 Task: Search round trip flight ticket for 4 adults, 2 children, 2 infants in seat and 1 infant on lap in economy from Tinian Island: Tinian International Airport (west Tinian) to Gillette: Gillette Campbell County Airport on 5-1-2023 and return on 5-2-2023. Choice of flights is United. Number of bags: 1 carry on bag. Price is upto 75000. Outbound departure time preference is 9:45. Return departure time preference is 16:00.
Action: Mouse moved to (209, 347)
Screenshot: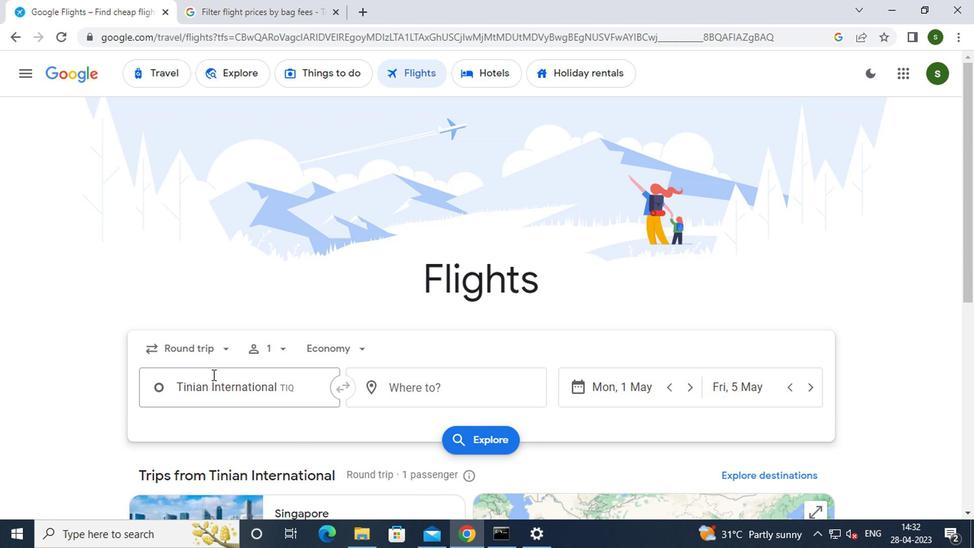 
Action: Mouse pressed left at (209, 347)
Screenshot: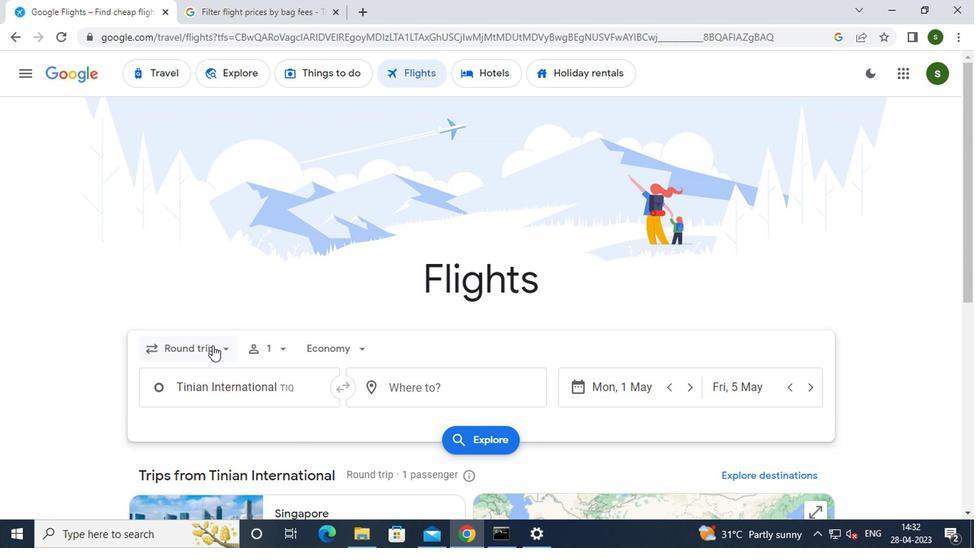 
Action: Mouse moved to (215, 377)
Screenshot: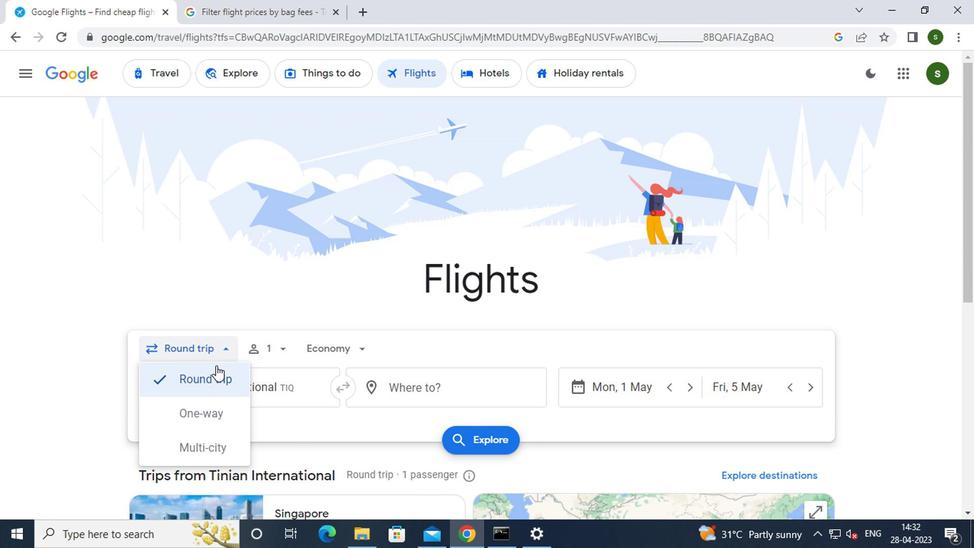
Action: Mouse pressed left at (215, 377)
Screenshot: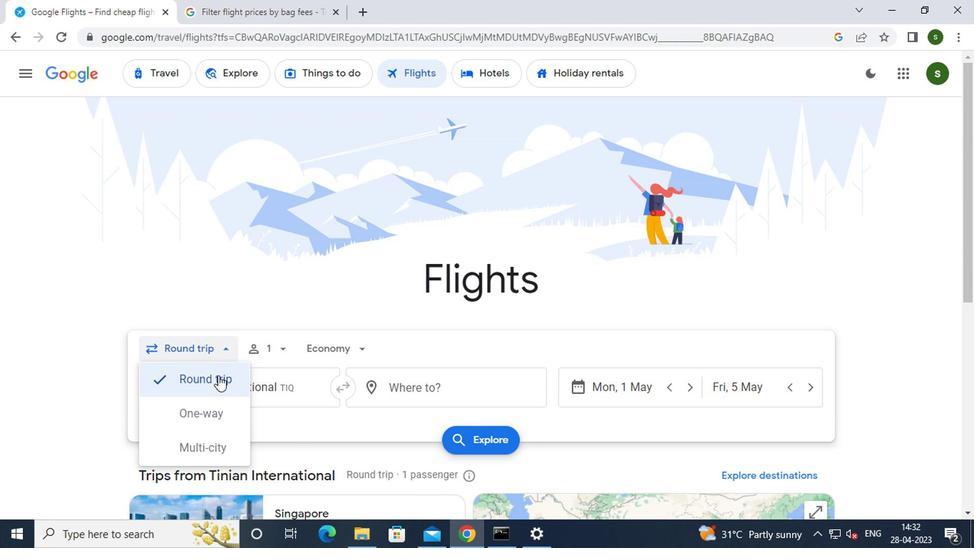 
Action: Mouse moved to (276, 351)
Screenshot: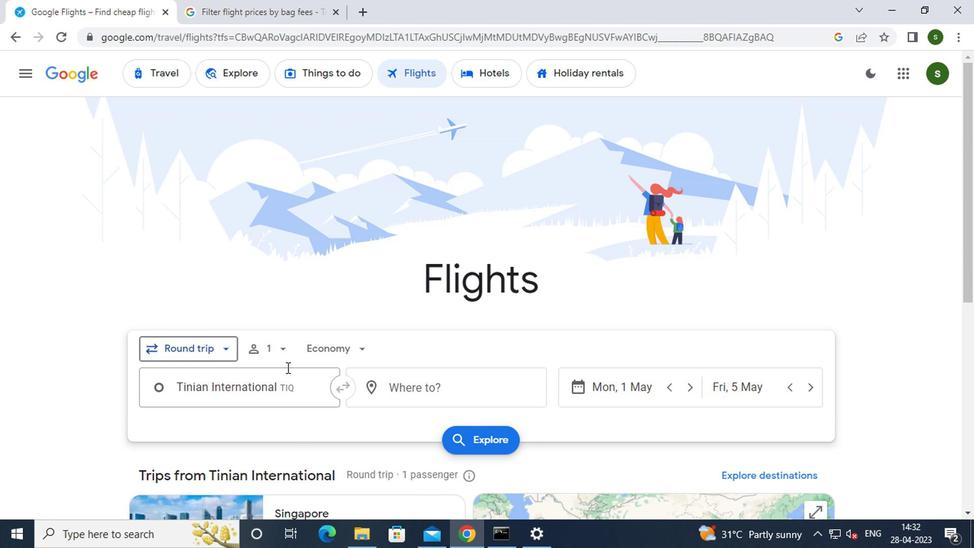 
Action: Mouse pressed left at (276, 351)
Screenshot: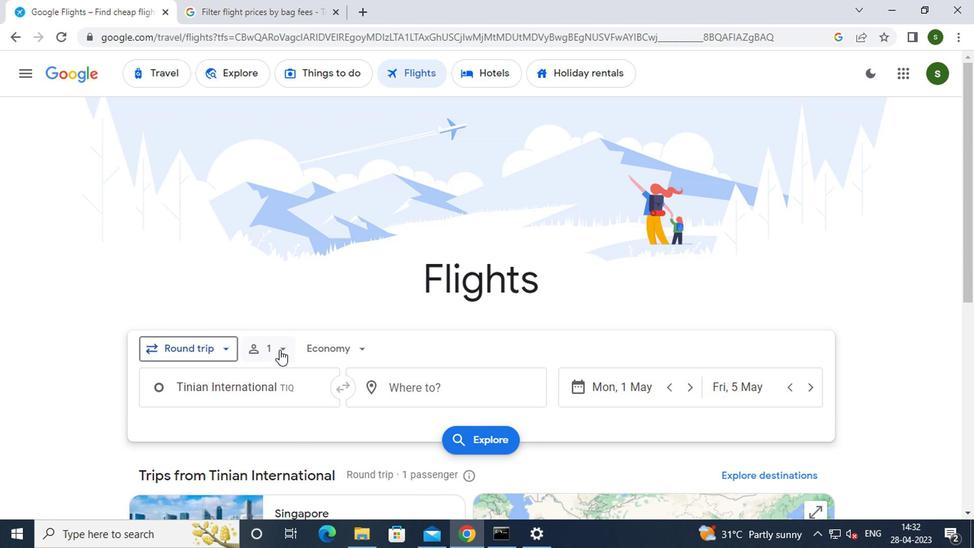 
Action: Mouse moved to (390, 384)
Screenshot: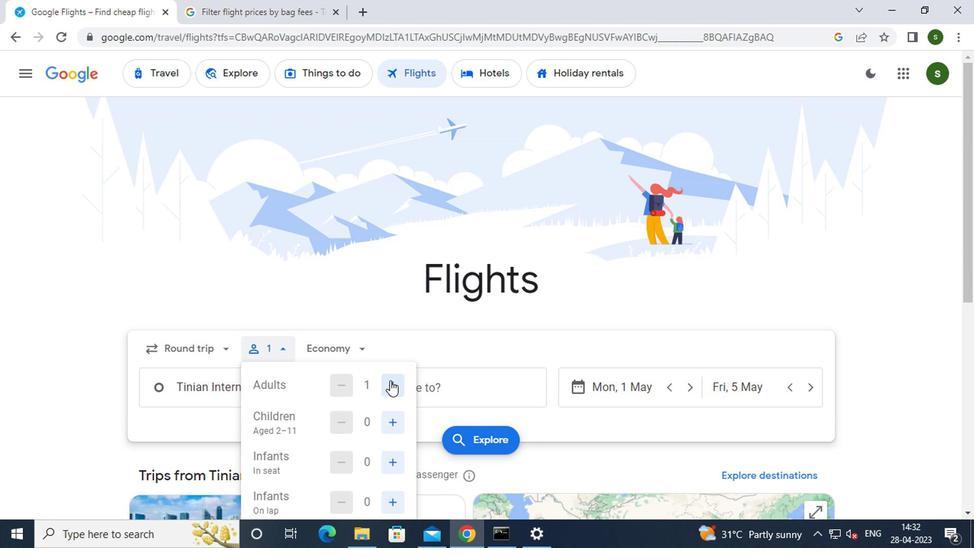 
Action: Mouse pressed left at (390, 384)
Screenshot: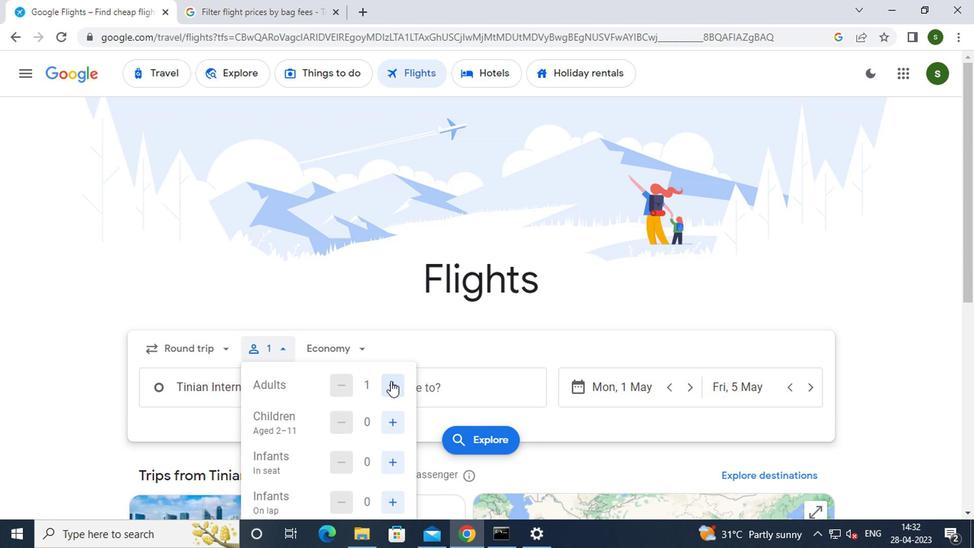 
Action: Mouse pressed left at (390, 384)
Screenshot: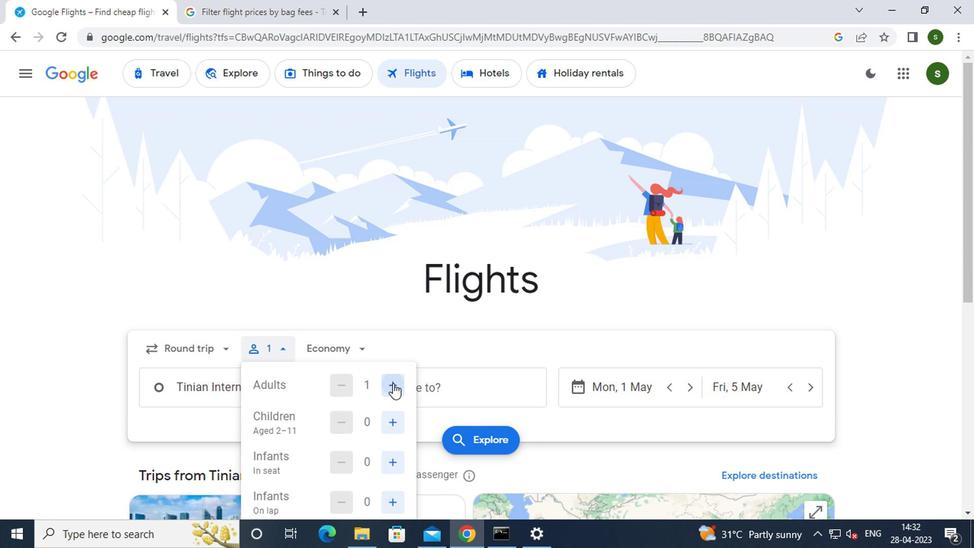 
Action: Mouse pressed left at (390, 384)
Screenshot: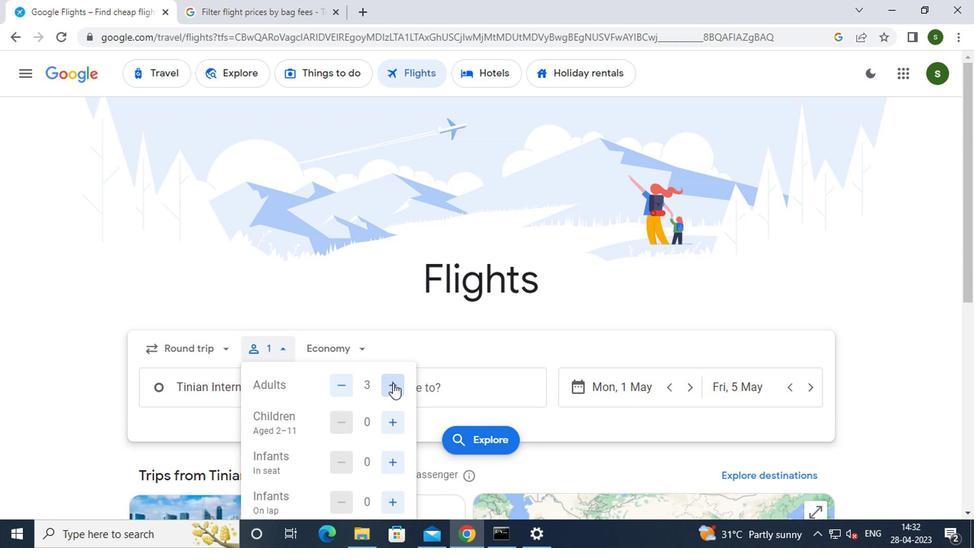 
Action: Mouse moved to (387, 414)
Screenshot: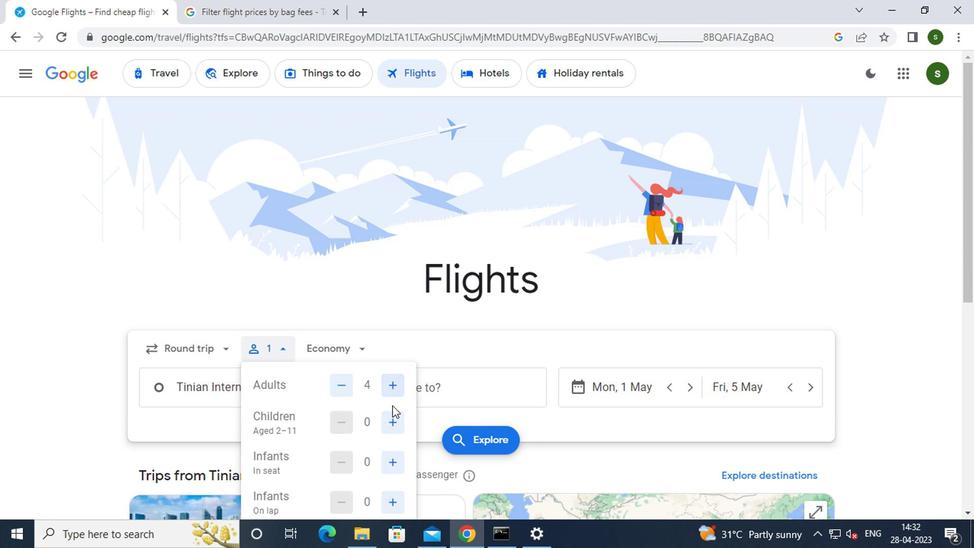 
Action: Mouse pressed left at (387, 414)
Screenshot: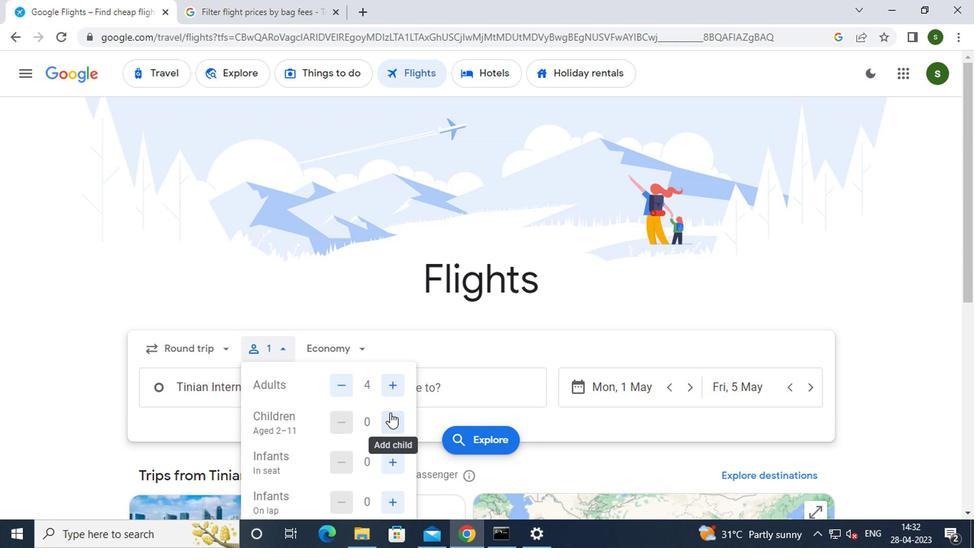 
Action: Mouse pressed left at (387, 414)
Screenshot: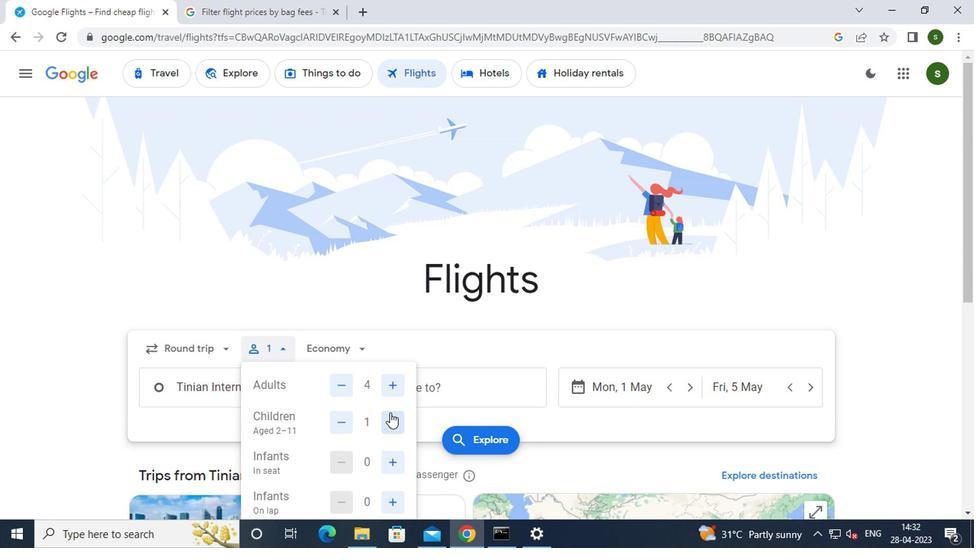 
Action: Mouse moved to (391, 461)
Screenshot: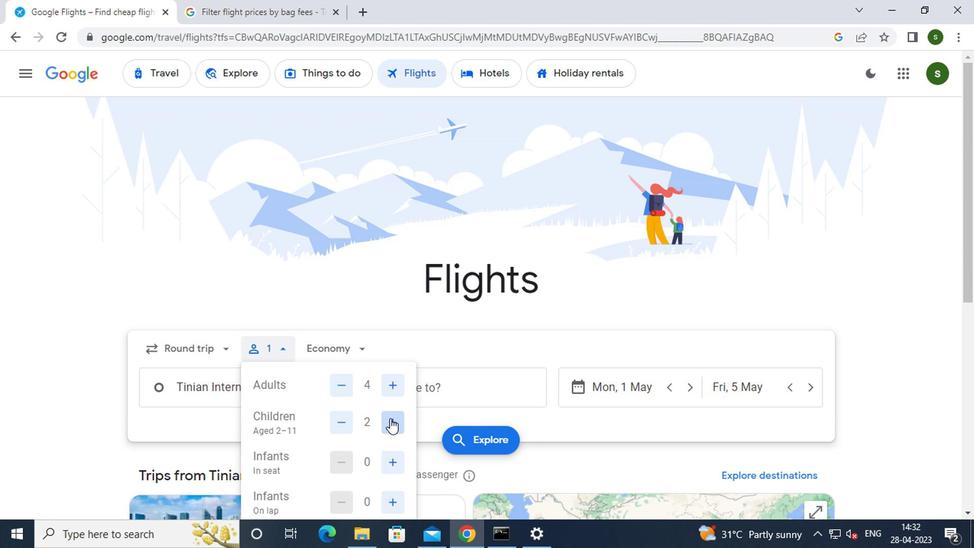 
Action: Mouse pressed left at (391, 461)
Screenshot: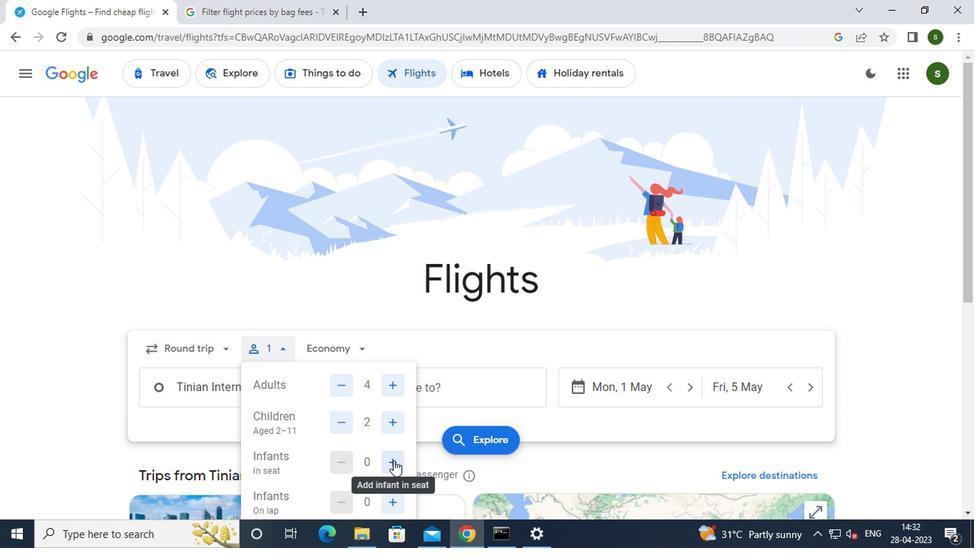
Action: Mouse pressed left at (391, 461)
Screenshot: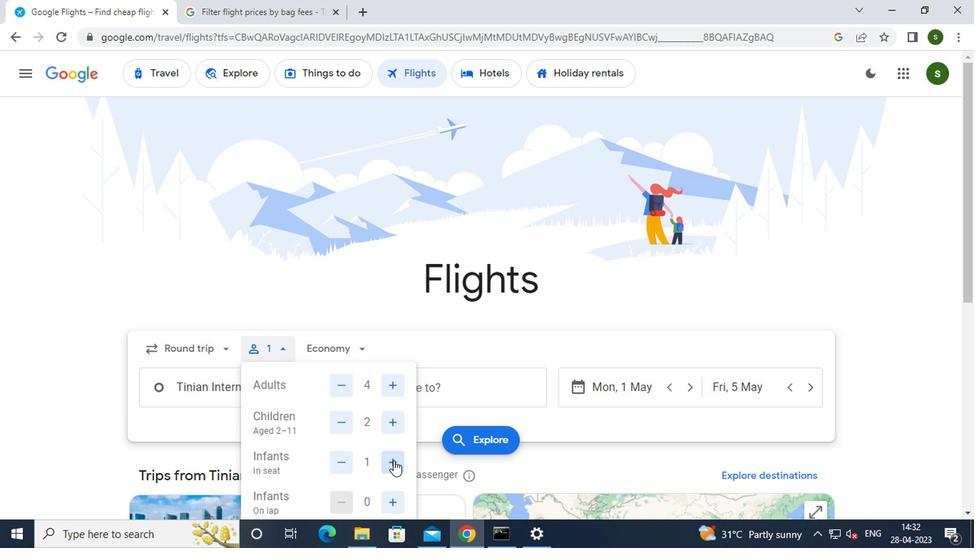 
Action: Mouse moved to (393, 498)
Screenshot: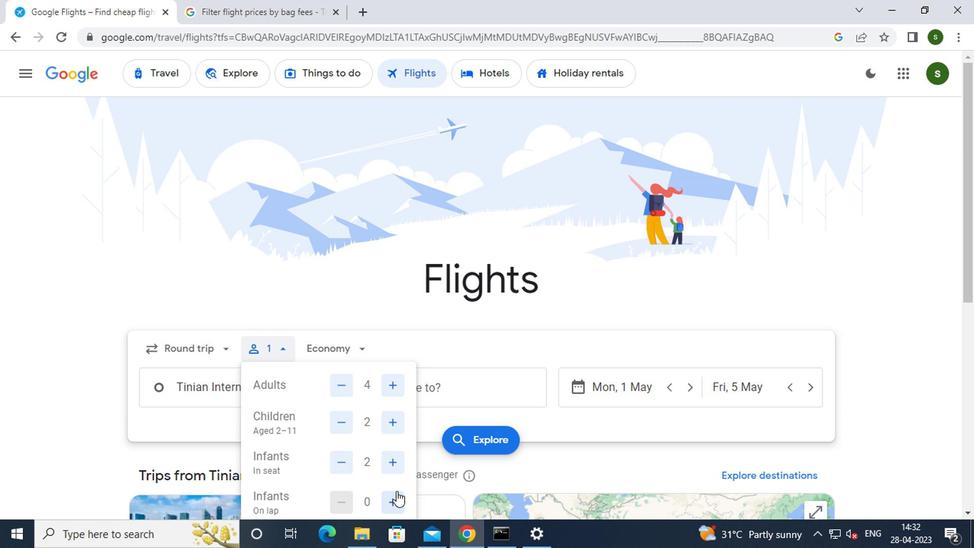 
Action: Mouse pressed left at (393, 498)
Screenshot: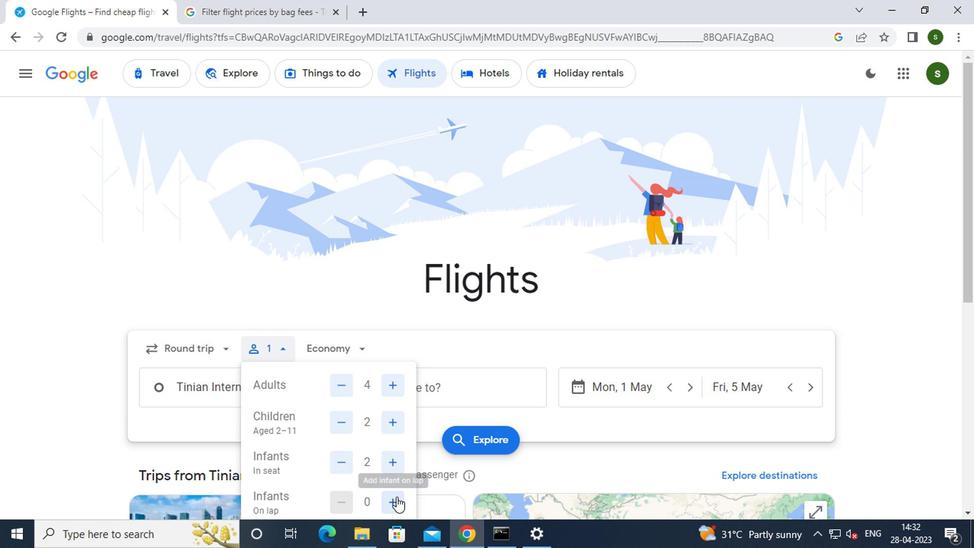 
Action: Mouse moved to (357, 347)
Screenshot: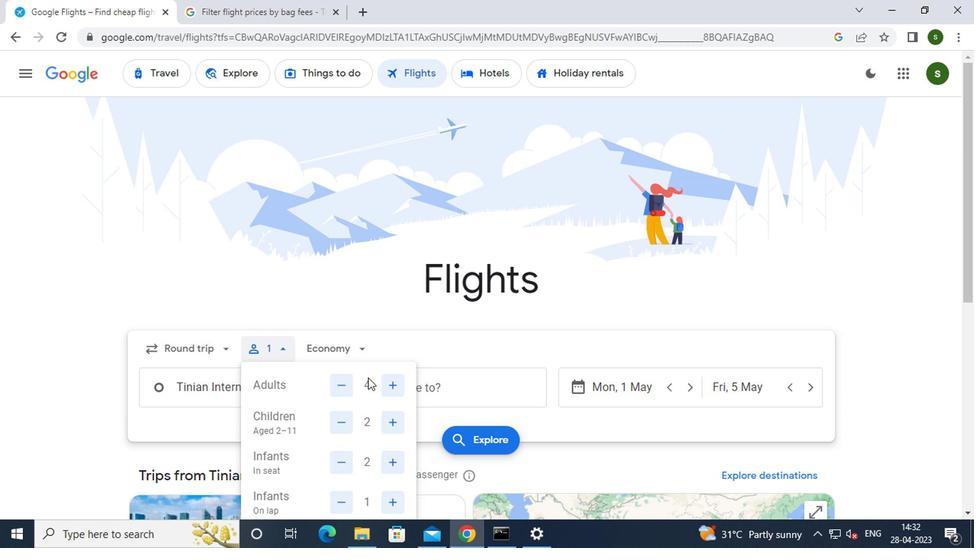 
Action: Mouse pressed left at (357, 347)
Screenshot: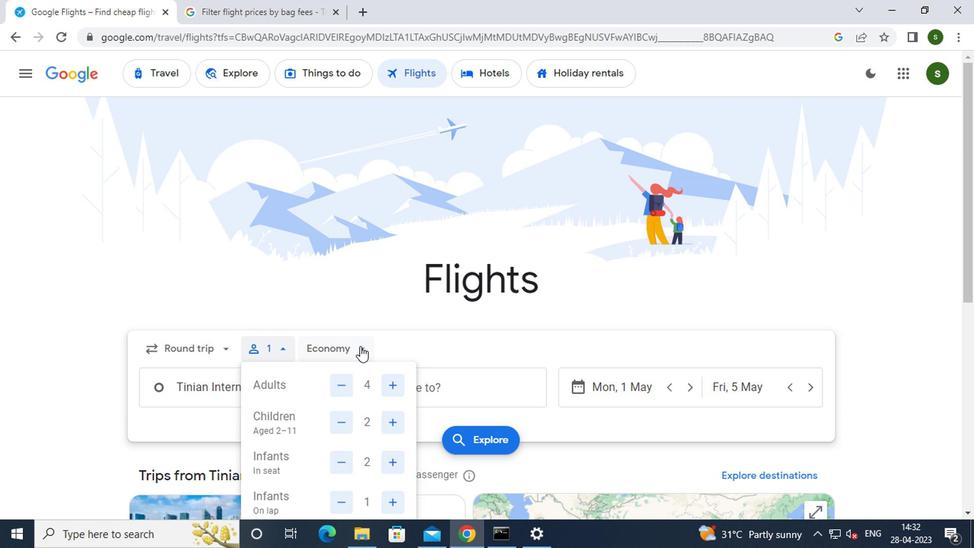 
Action: Mouse moved to (359, 387)
Screenshot: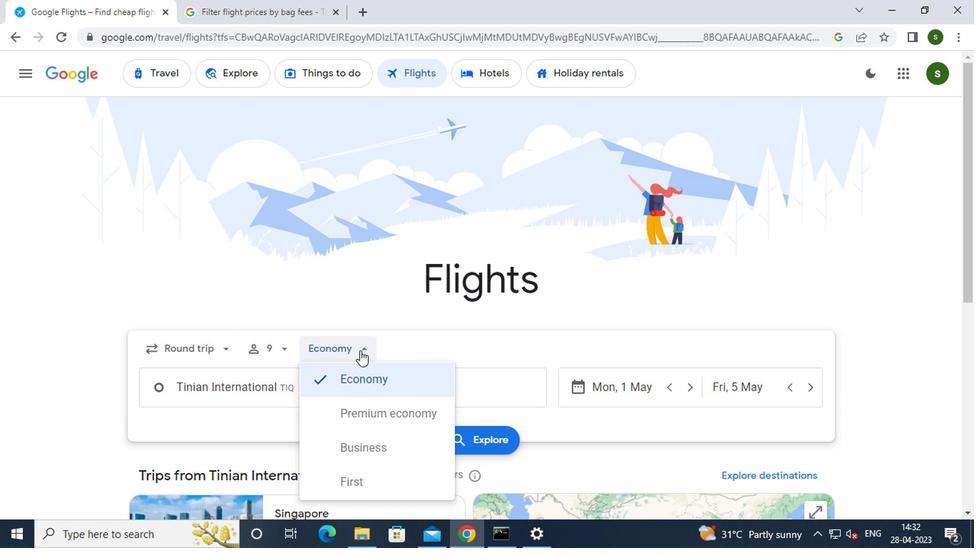 
Action: Mouse pressed left at (359, 387)
Screenshot: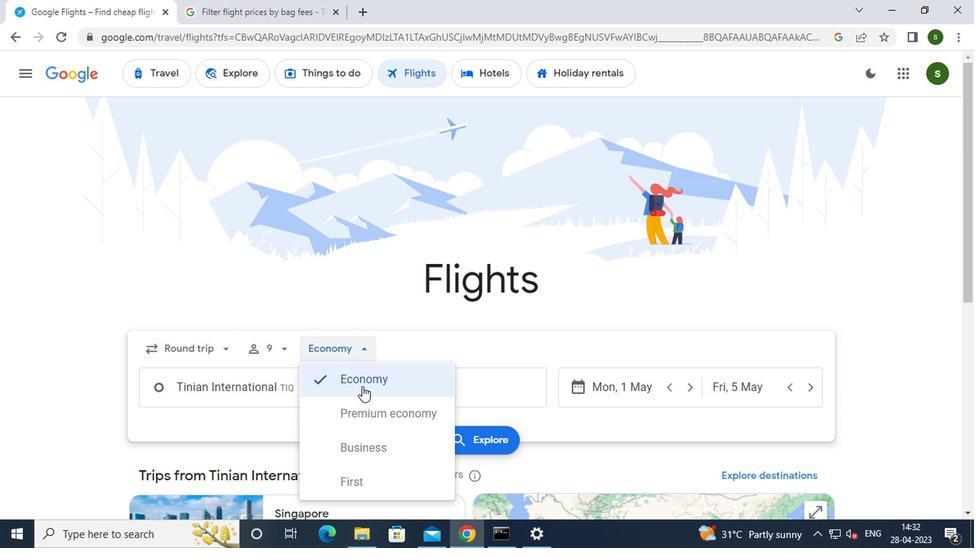 
Action: Mouse moved to (300, 394)
Screenshot: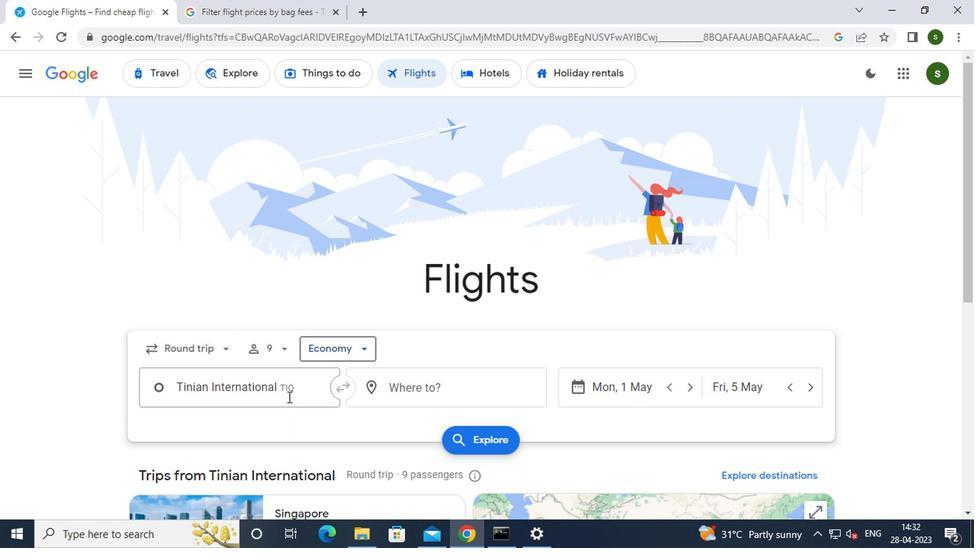 
Action: Mouse pressed left at (300, 394)
Screenshot: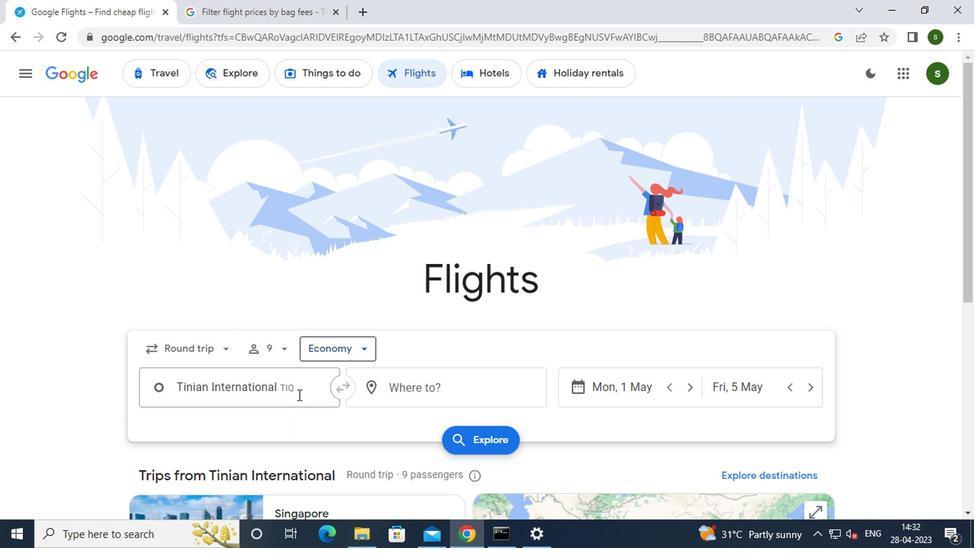 
Action: Key pressed <Key.caps_lock>t<Key.caps_lock>i
Screenshot: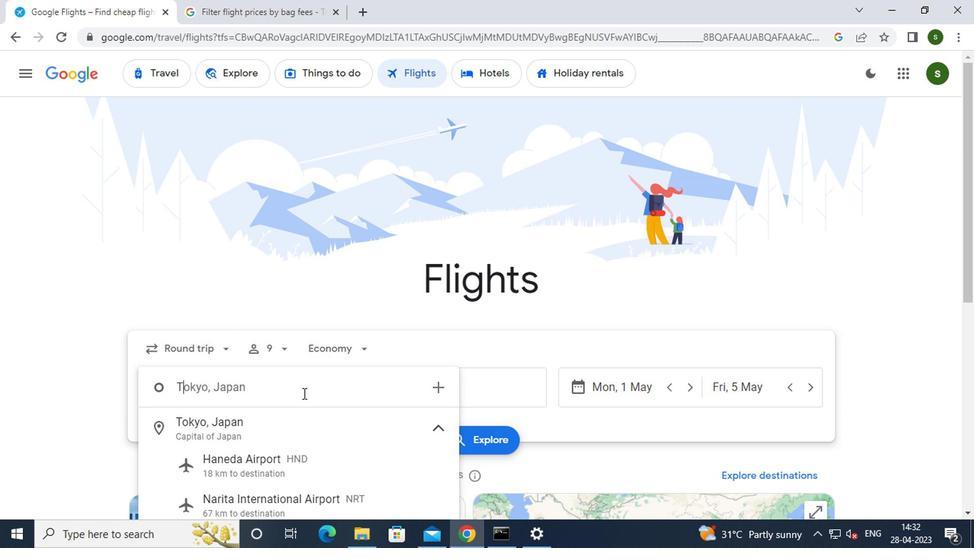 
Action: Mouse moved to (304, 426)
Screenshot: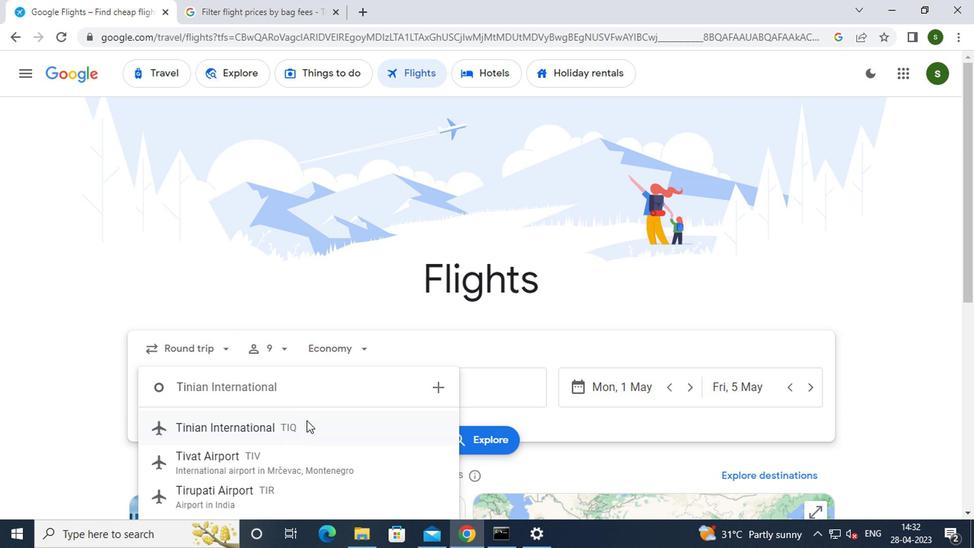 
Action: Mouse pressed left at (304, 426)
Screenshot: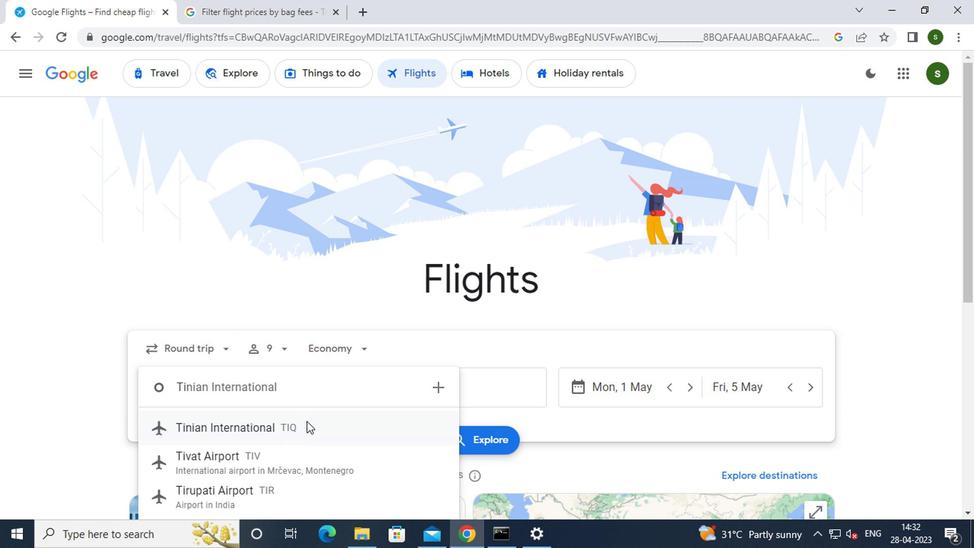 
Action: Mouse moved to (442, 389)
Screenshot: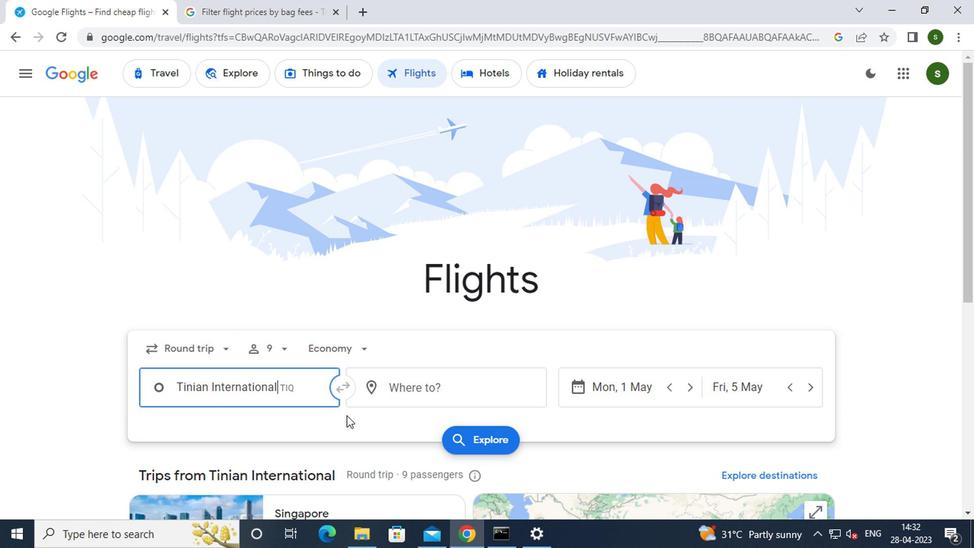 
Action: Mouse pressed left at (442, 389)
Screenshot: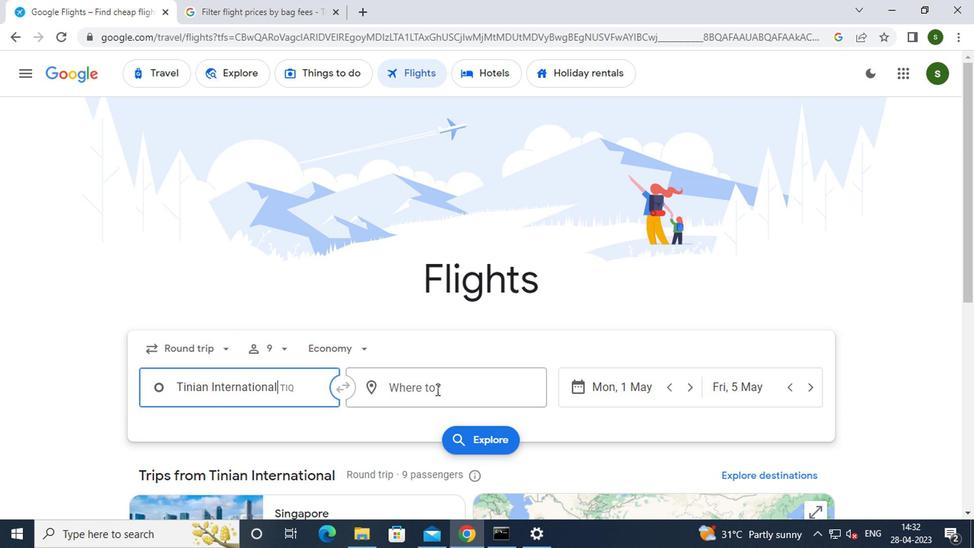 
Action: Key pressed <Key.caps_lock>g<Key.caps_lock>illette<Key.enter>
Screenshot: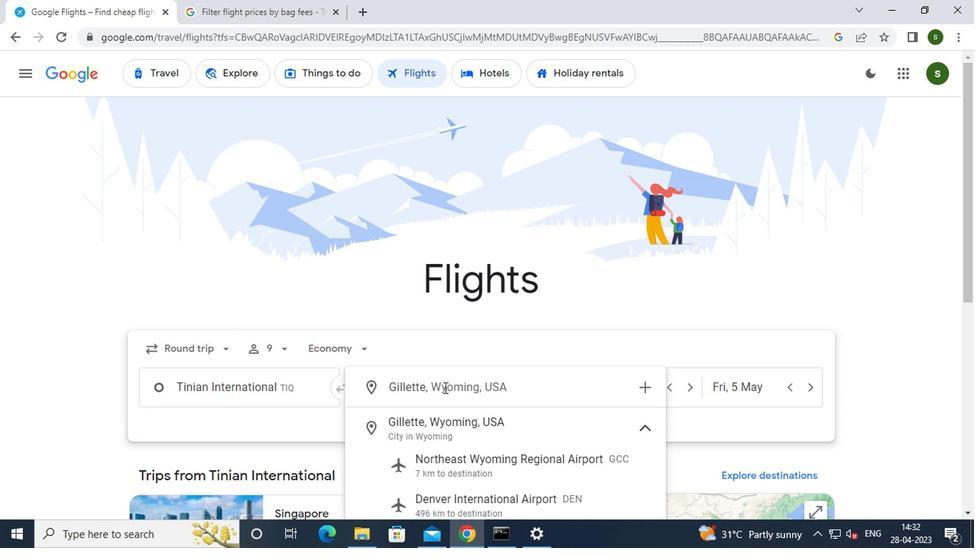 
Action: Mouse moved to (633, 389)
Screenshot: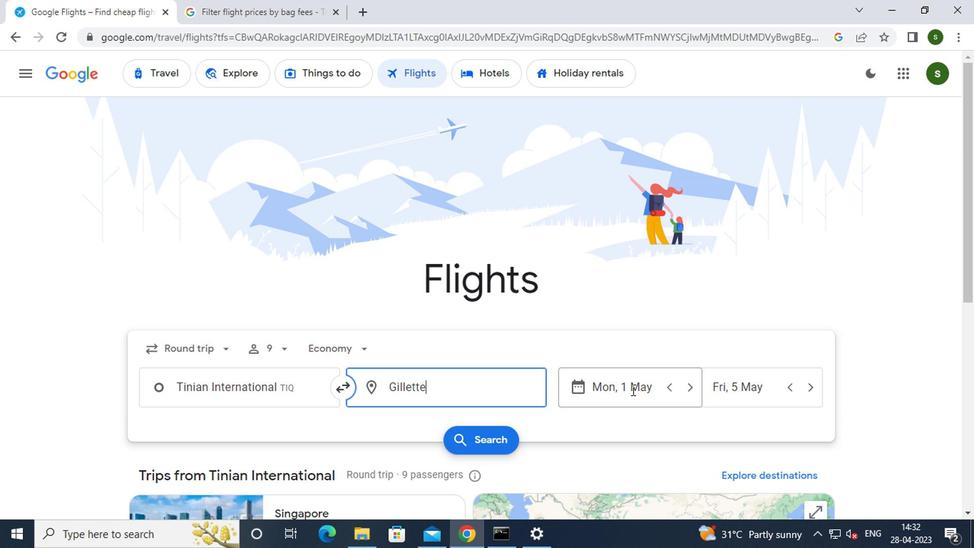 
Action: Mouse pressed left at (633, 389)
Screenshot: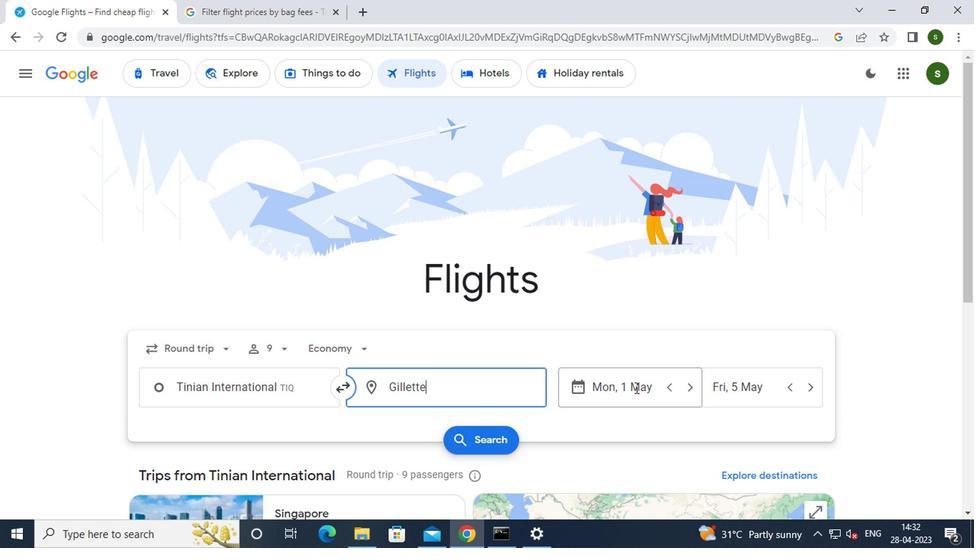 
Action: Mouse moved to (628, 252)
Screenshot: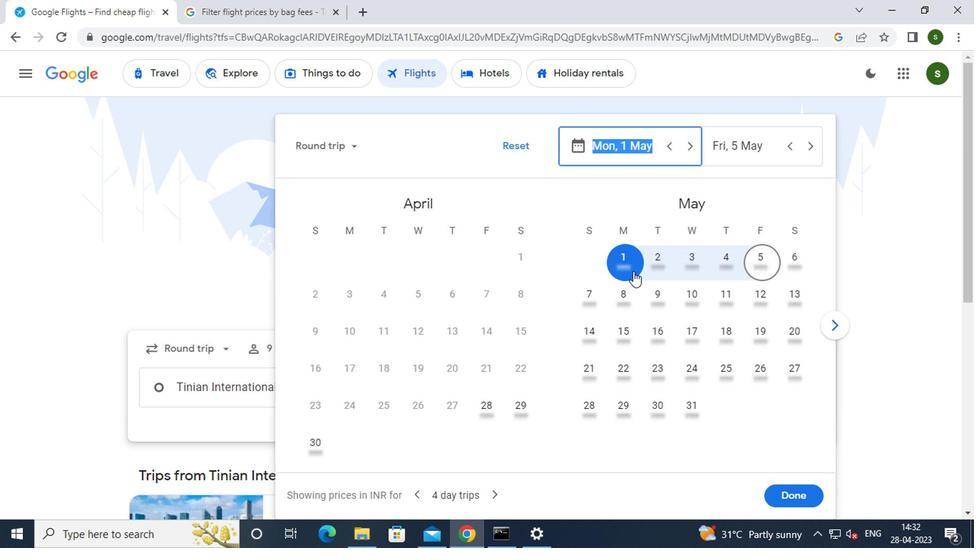 
Action: Mouse pressed left at (628, 252)
Screenshot: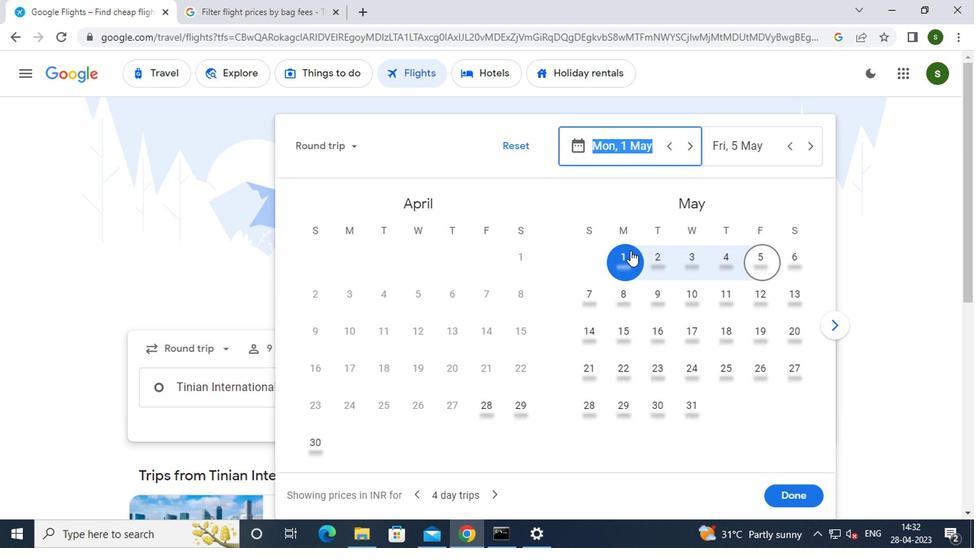 
Action: Mouse moved to (663, 266)
Screenshot: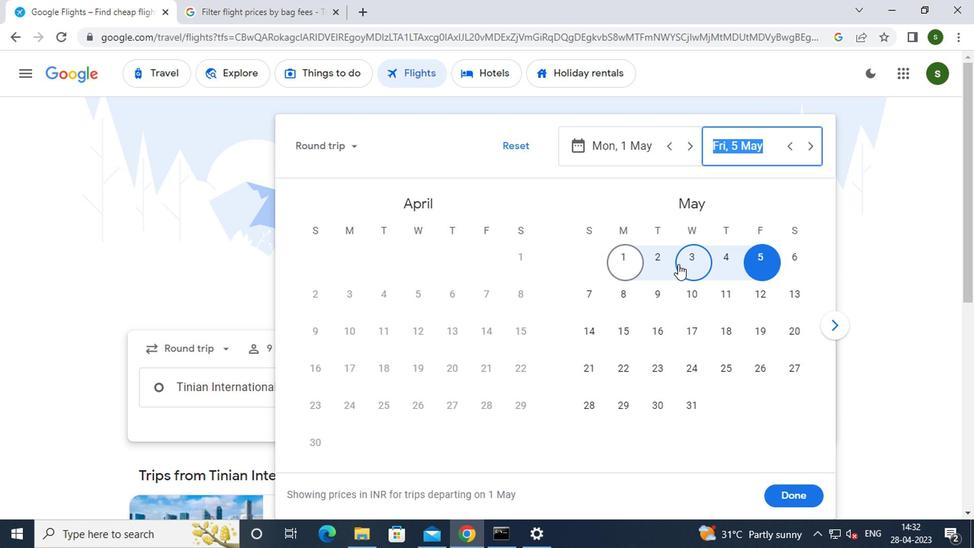 
Action: Mouse pressed left at (663, 266)
Screenshot: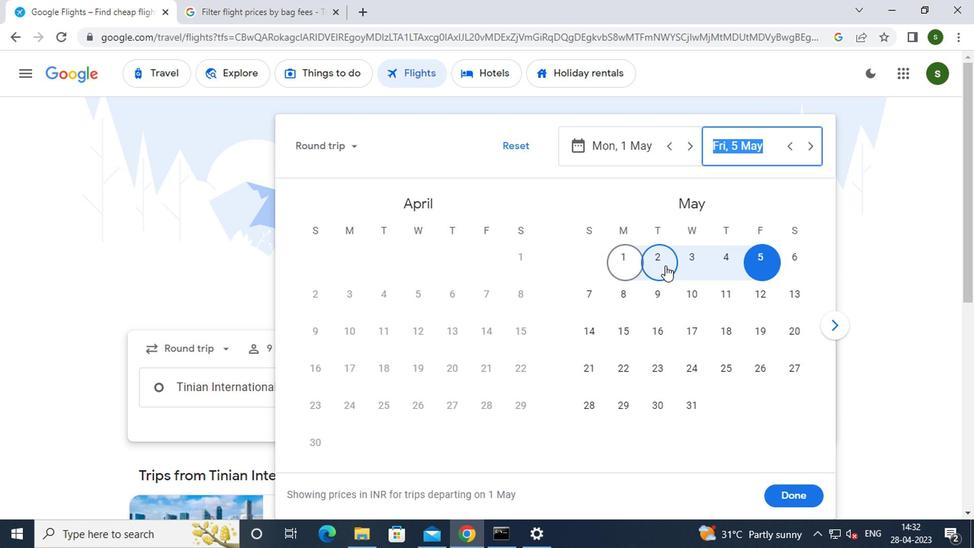 
Action: Mouse moved to (793, 487)
Screenshot: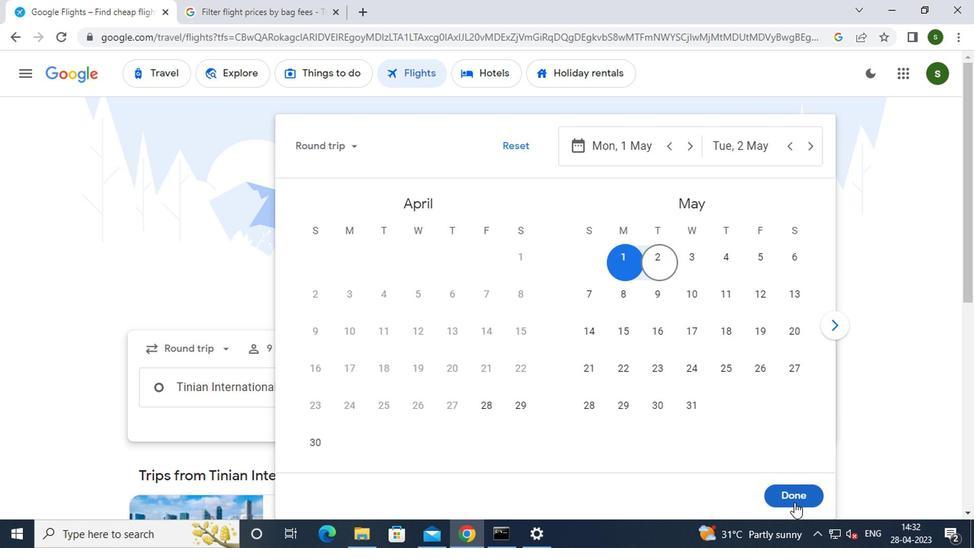 
Action: Mouse pressed left at (793, 487)
Screenshot: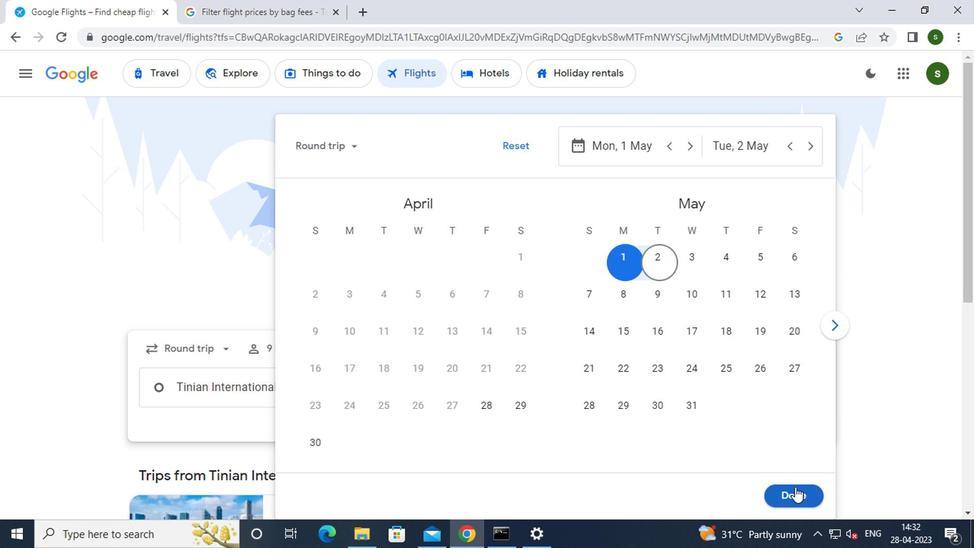 
Action: Mouse moved to (496, 441)
Screenshot: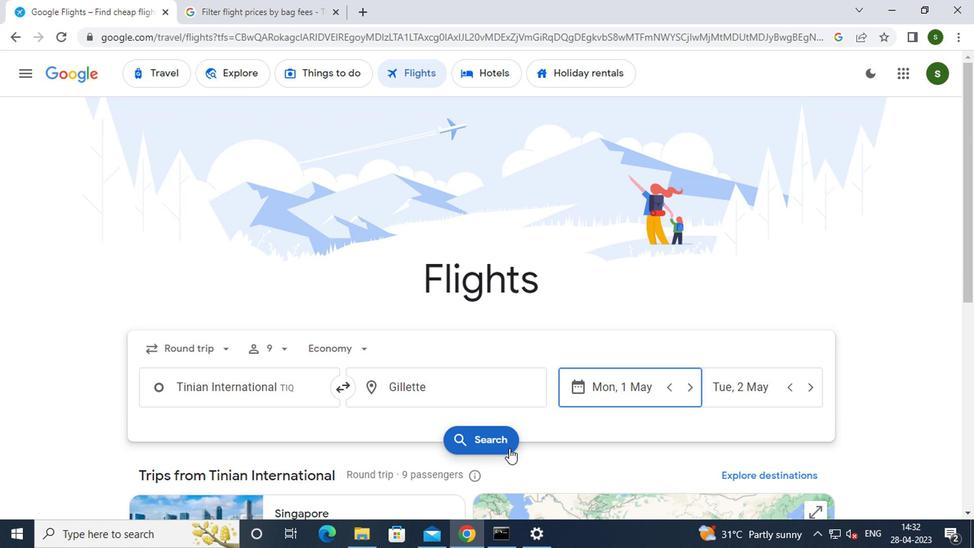 
Action: Mouse pressed left at (496, 441)
Screenshot: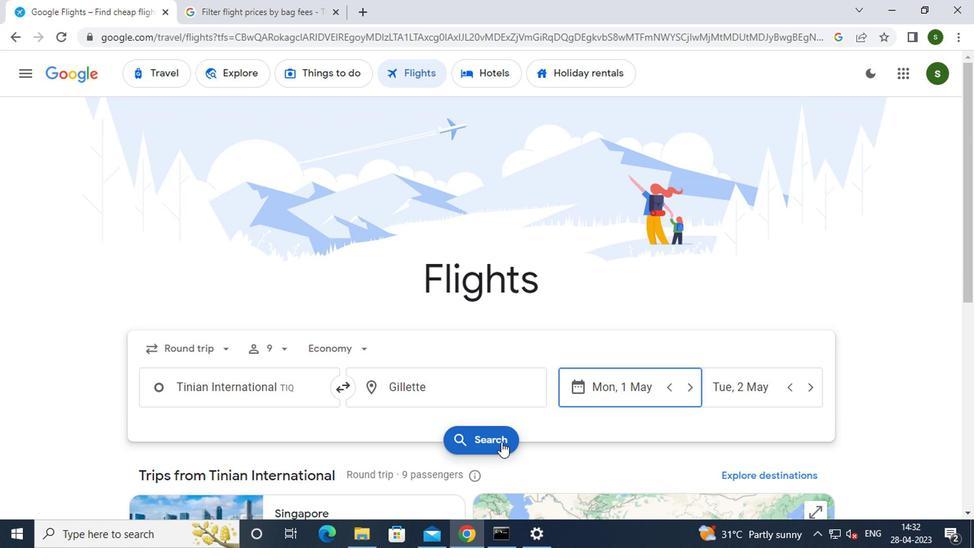 
Action: Mouse moved to (151, 210)
Screenshot: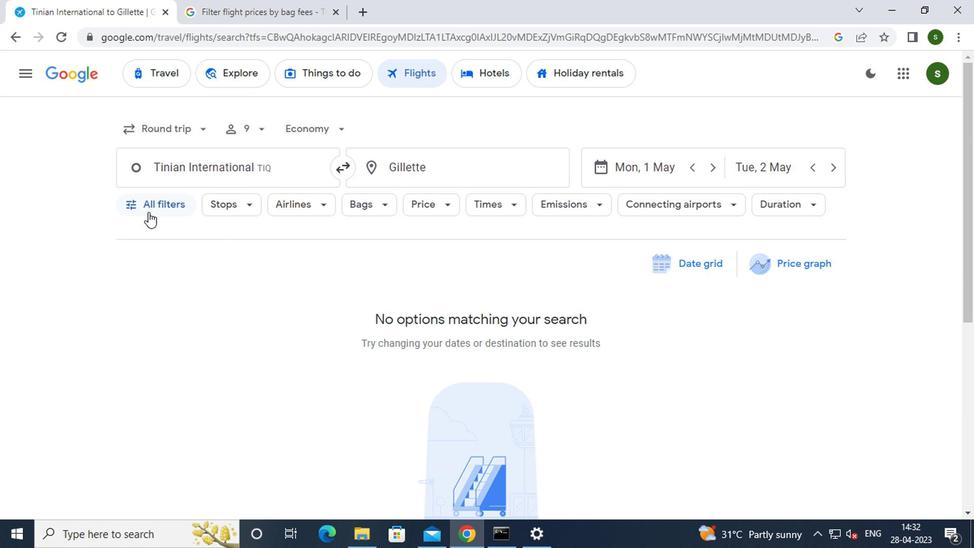 
Action: Mouse pressed left at (151, 210)
Screenshot: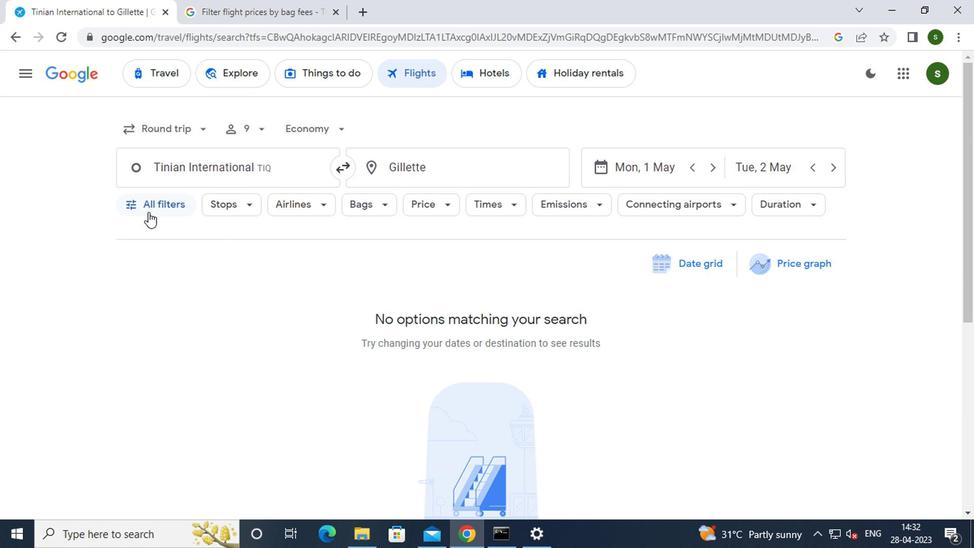 
Action: Mouse moved to (314, 340)
Screenshot: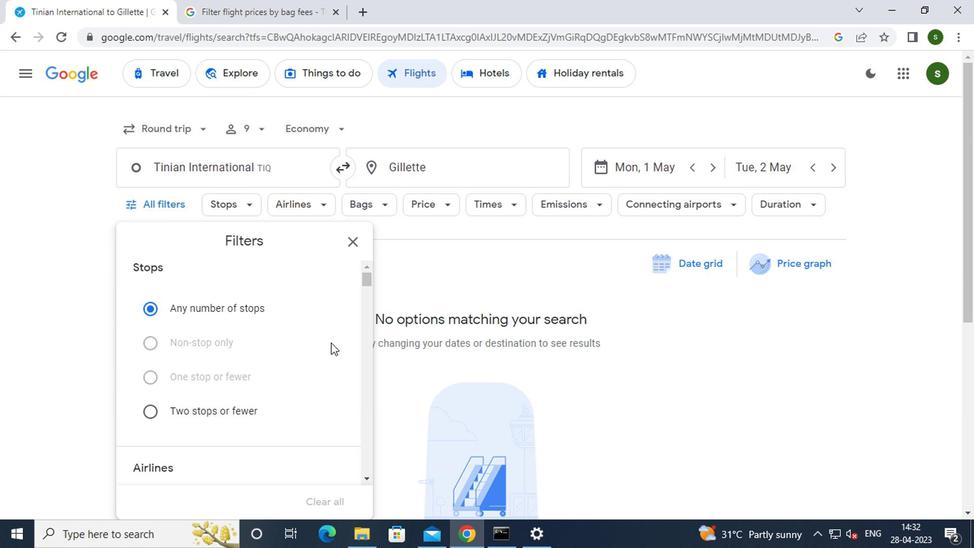 
Action: Mouse scrolled (314, 339) with delta (0, -1)
Screenshot: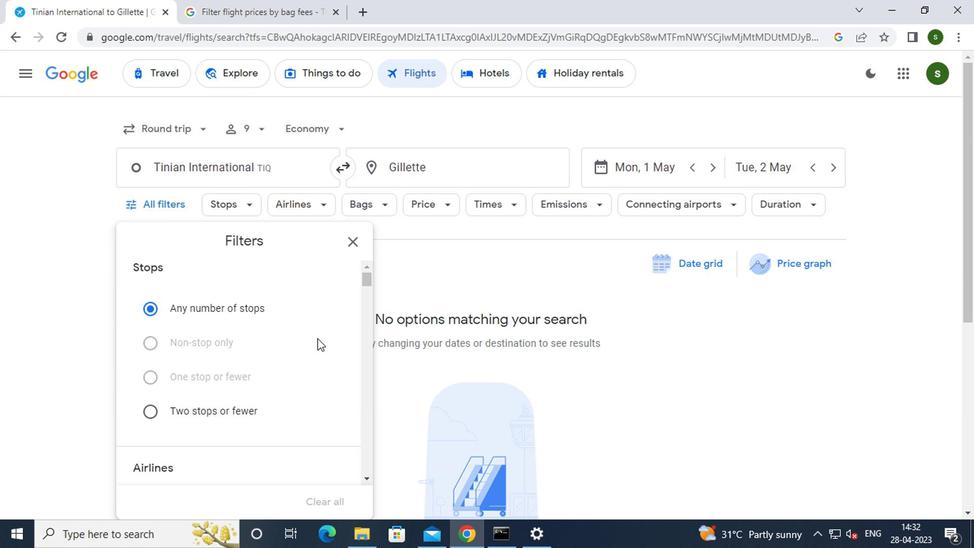 
Action: Mouse scrolled (314, 339) with delta (0, -1)
Screenshot: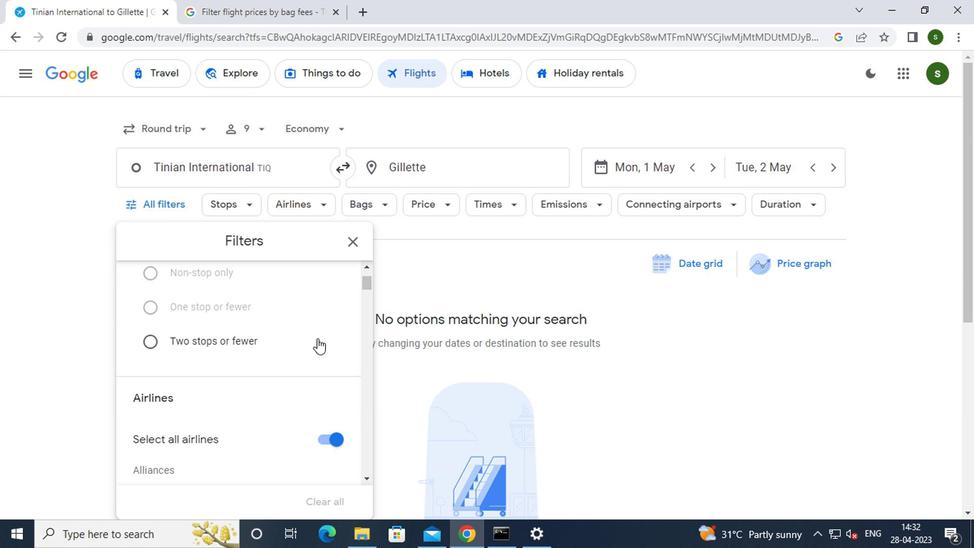 
Action: Mouse moved to (334, 370)
Screenshot: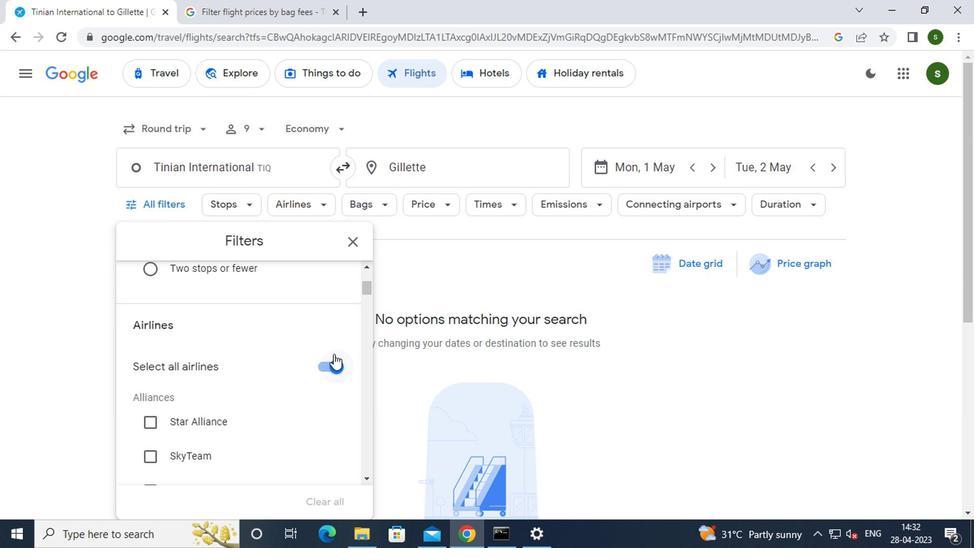 
Action: Mouse pressed left at (334, 370)
Screenshot: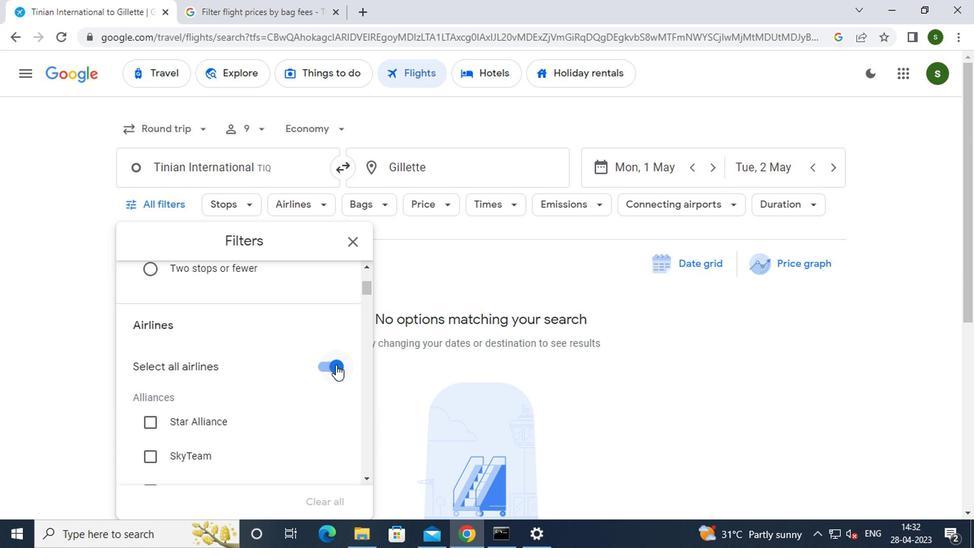 
Action: Mouse moved to (304, 342)
Screenshot: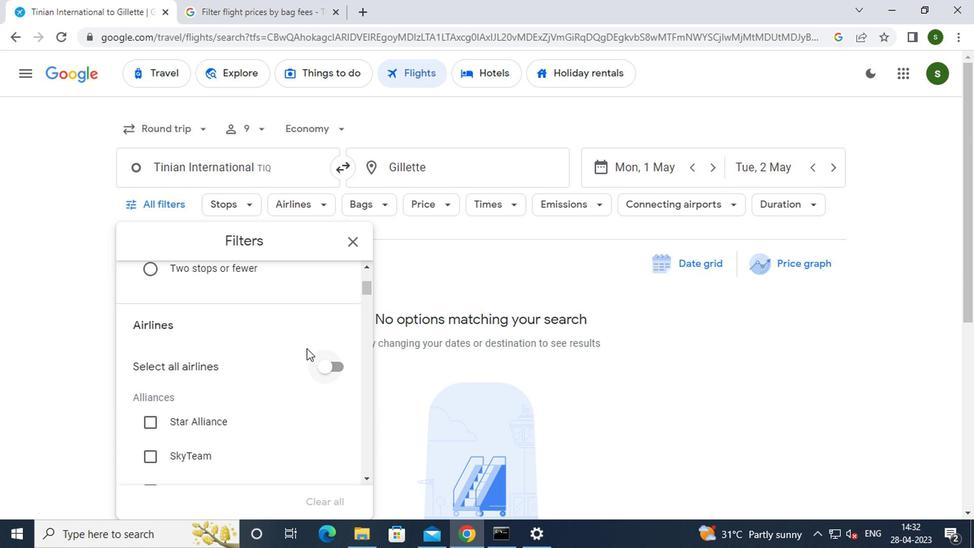 
Action: Mouse scrolled (304, 342) with delta (0, 0)
Screenshot: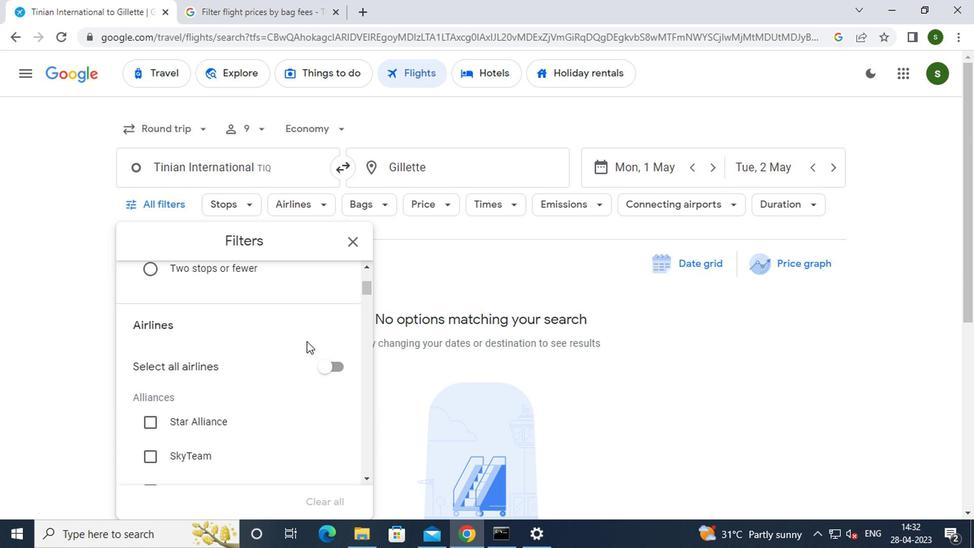 
Action: Mouse scrolled (304, 342) with delta (0, 0)
Screenshot: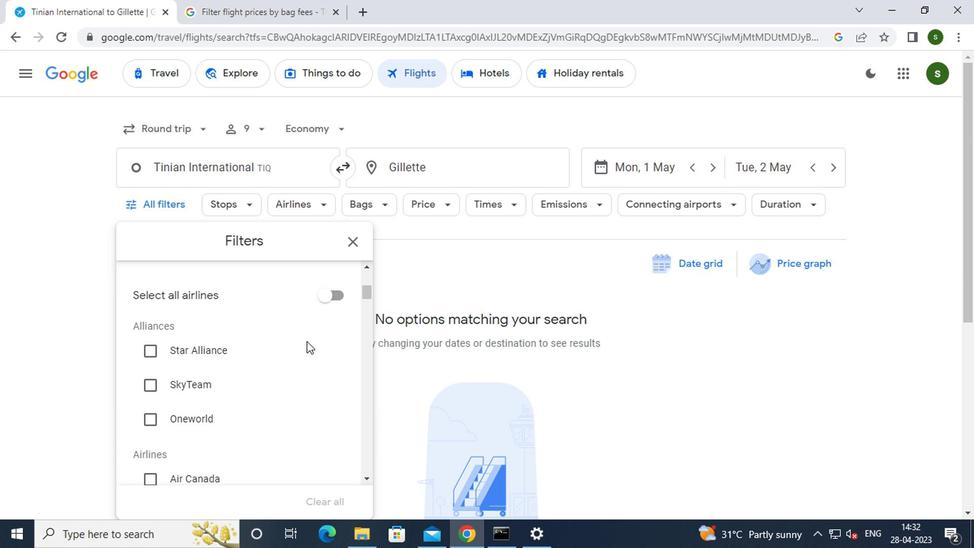 
Action: Mouse scrolled (304, 342) with delta (0, 0)
Screenshot: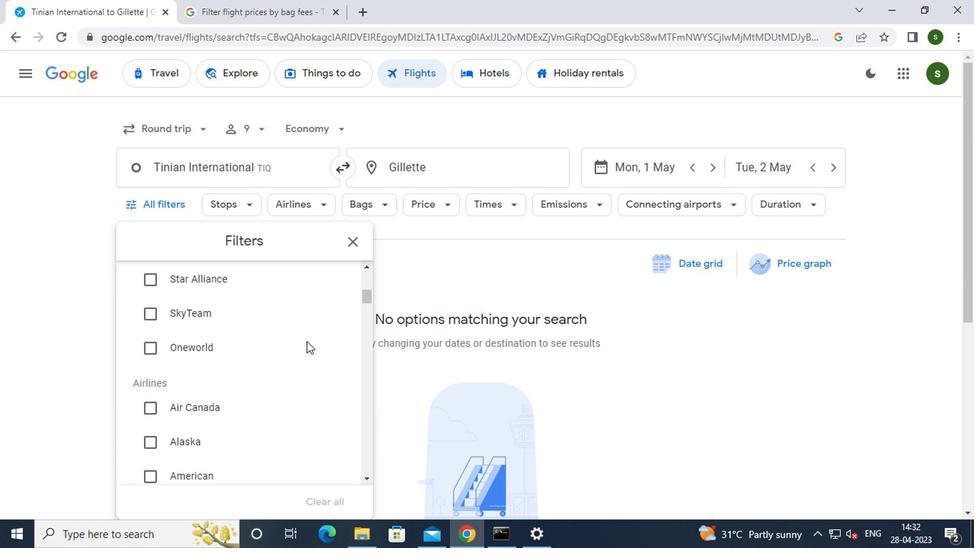 
Action: Mouse scrolled (304, 342) with delta (0, 0)
Screenshot: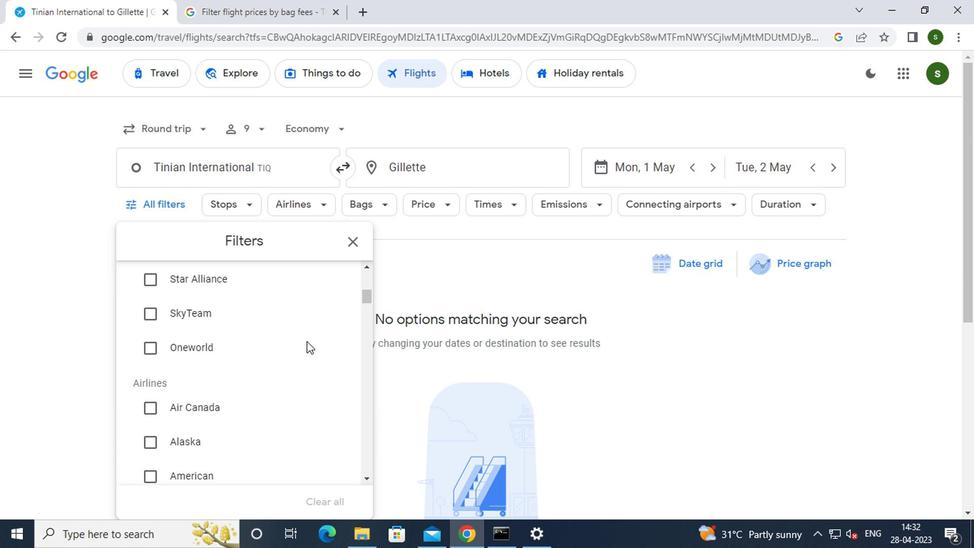 
Action: Mouse scrolled (304, 342) with delta (0, 0)
Screenshot: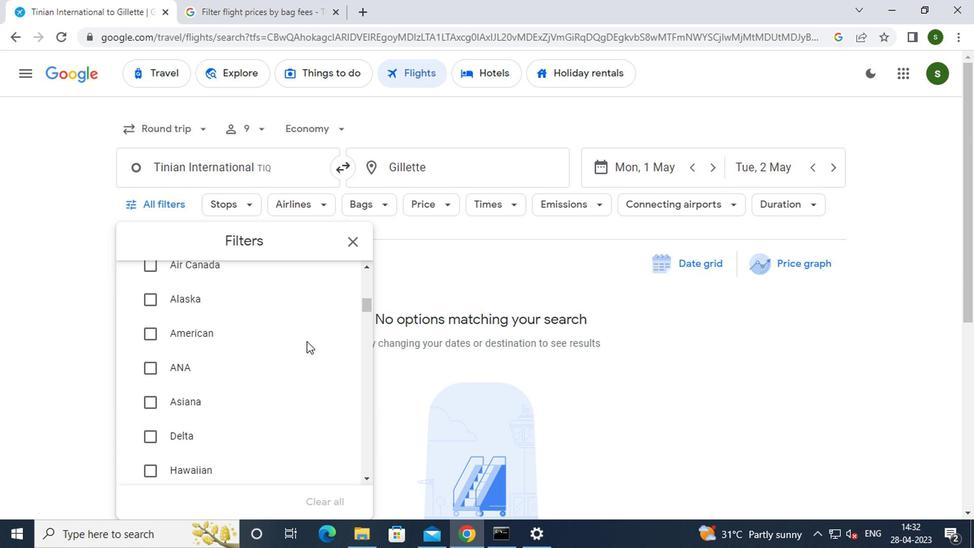 
Action: Mouse scrolled (304, 342) with delta (0, 0)
Screenshot: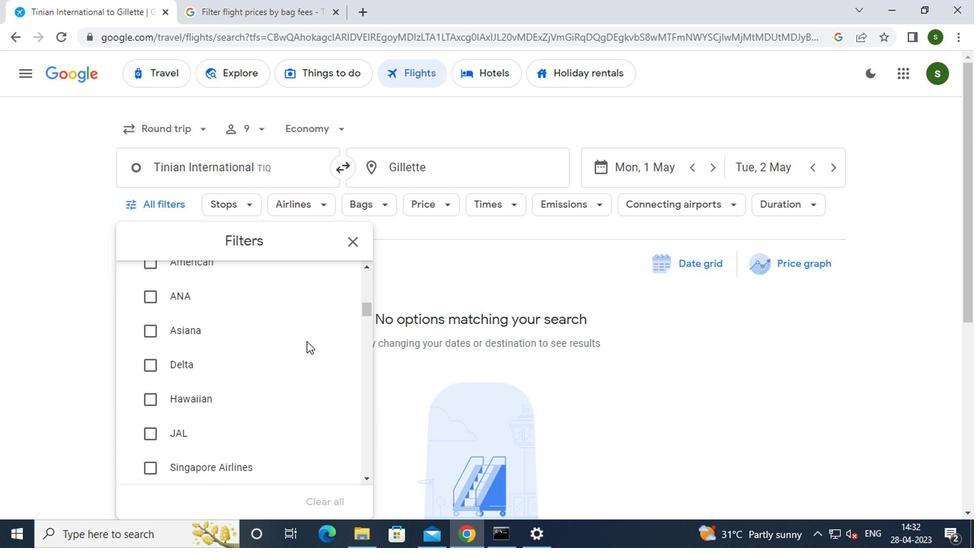 
Action: Mouse scrolled (304, 342) with delta (0, 0)
Screenshot: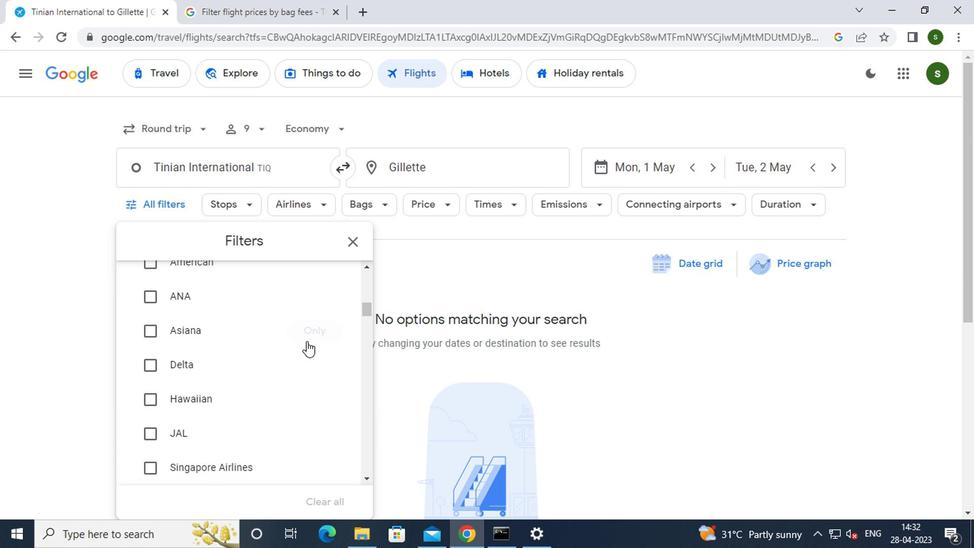
Action: Mouse moved to (187, 396)
Screenshot: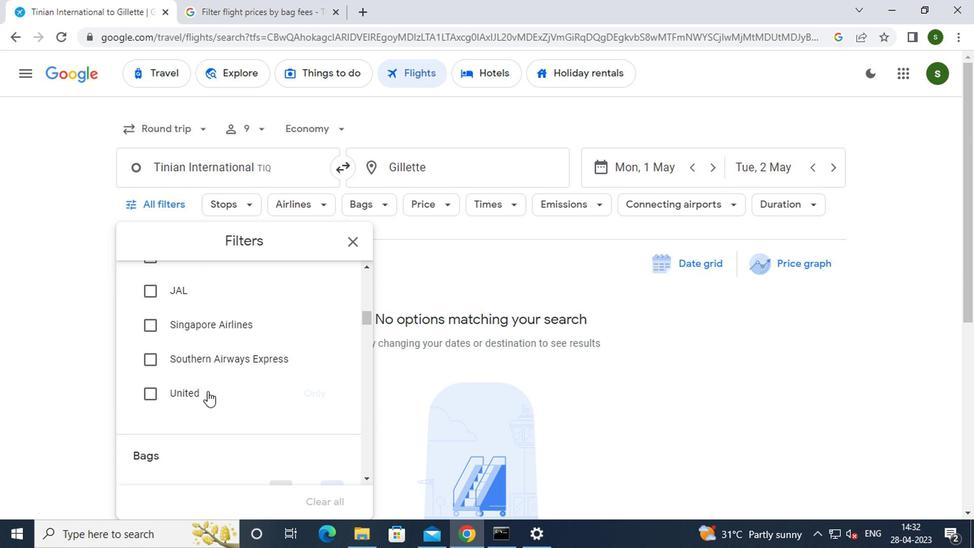 
Action: Mouse pressed left at (187, 396)
Screenshot: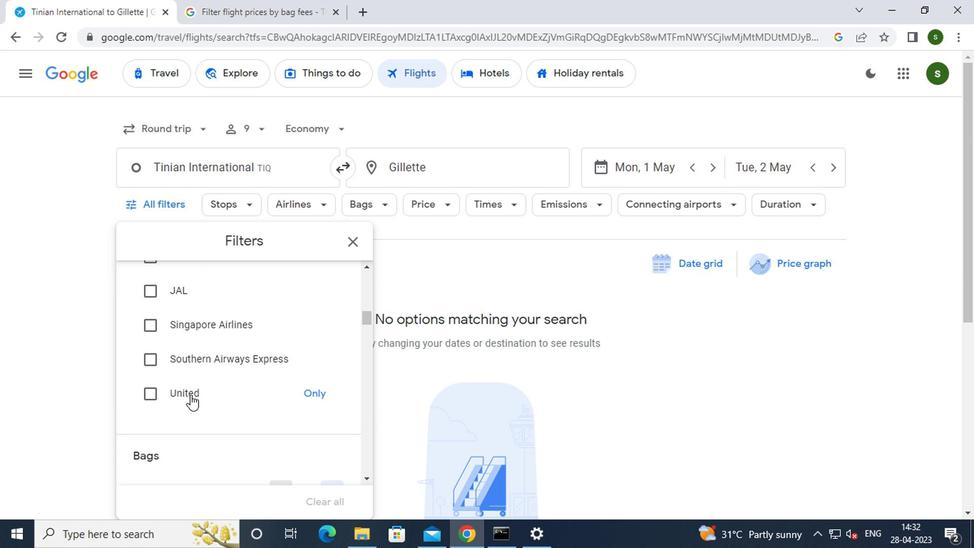 
Action: Mouse moved to (218, 386)
Screenshot: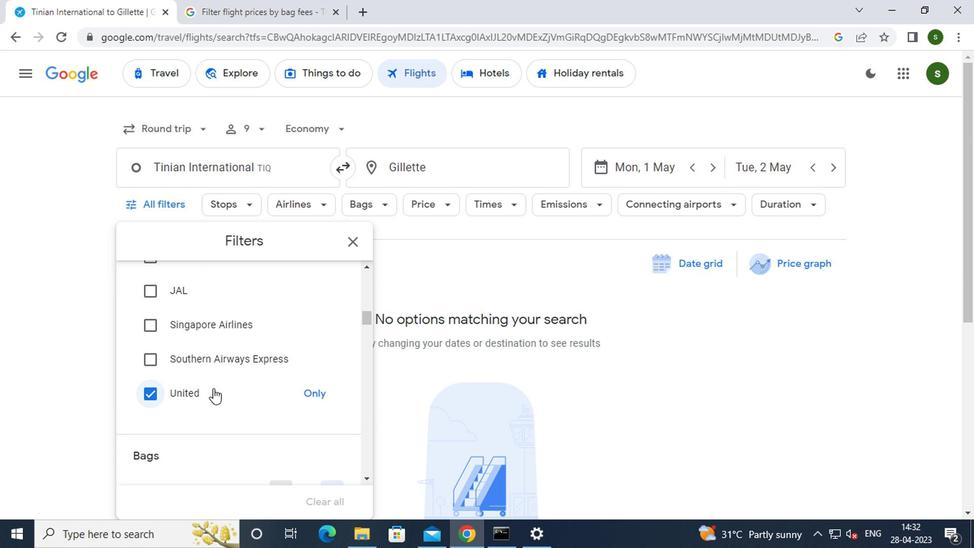 
Action: Mouse scrolled (218, 385) with delta (0, 0)
Screenshot: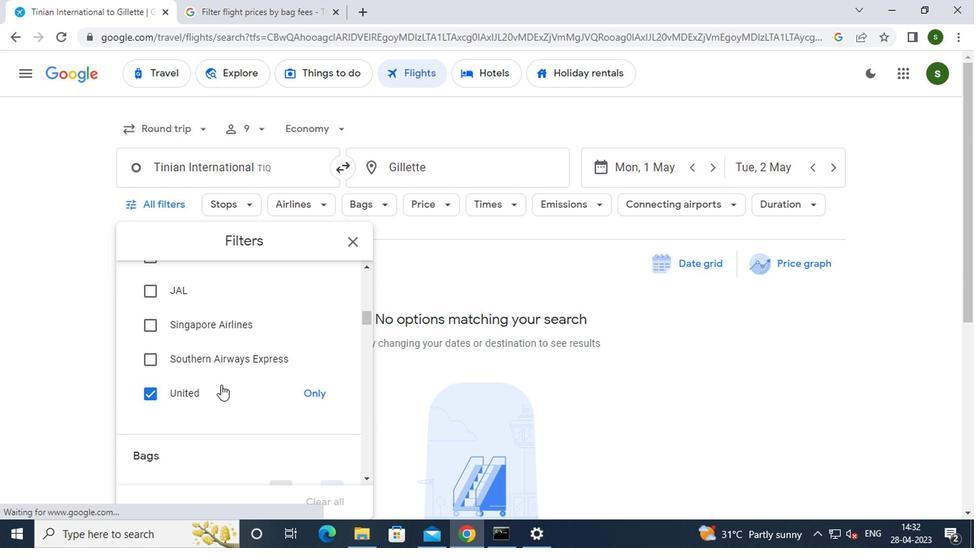 
Action: Mouse scrolled (218, 385) with delta (0, 0)
Screenshot: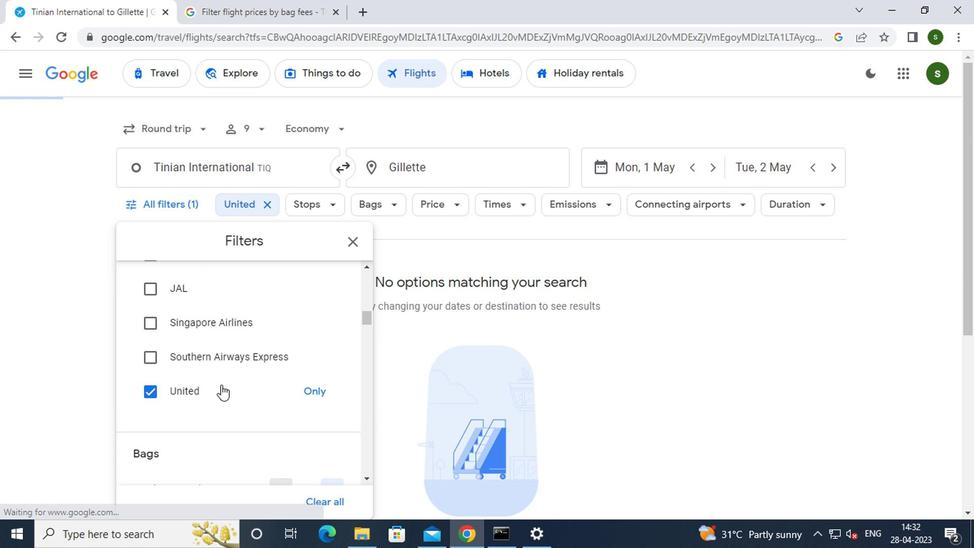
Action: Mouse moved to (326, 352)
Screenshot: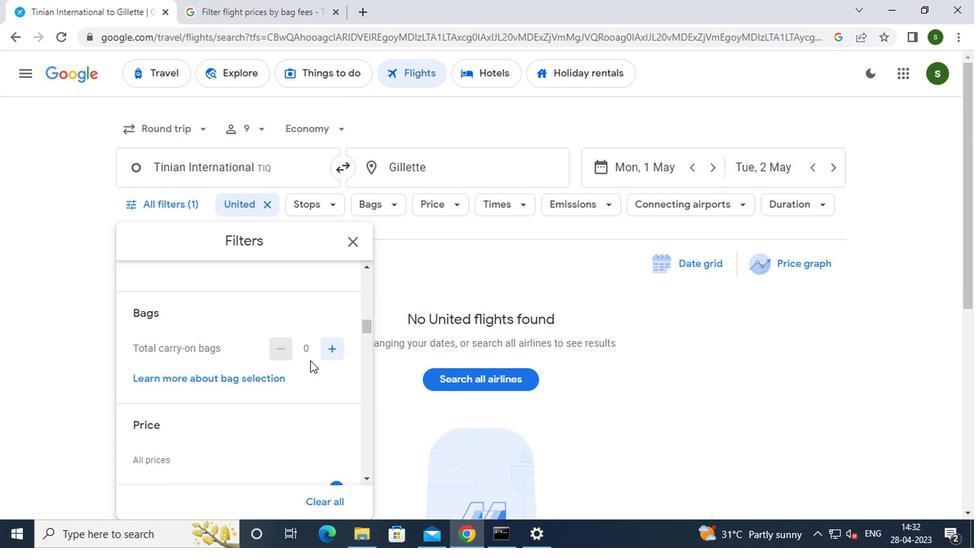 
Action: Mouse pressed left at (326, 352)
Screenshot: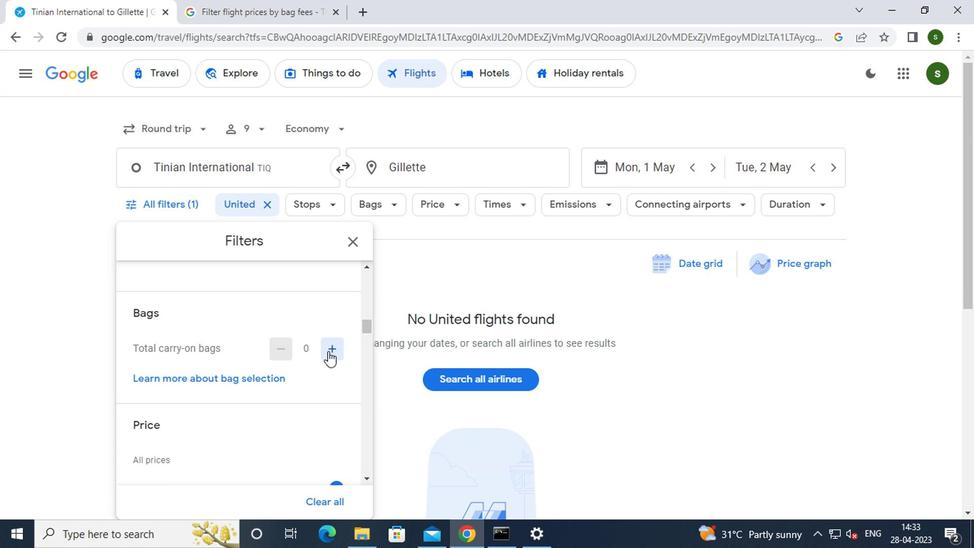 
Action: Mouse moved to (276, 368)
Screenshot: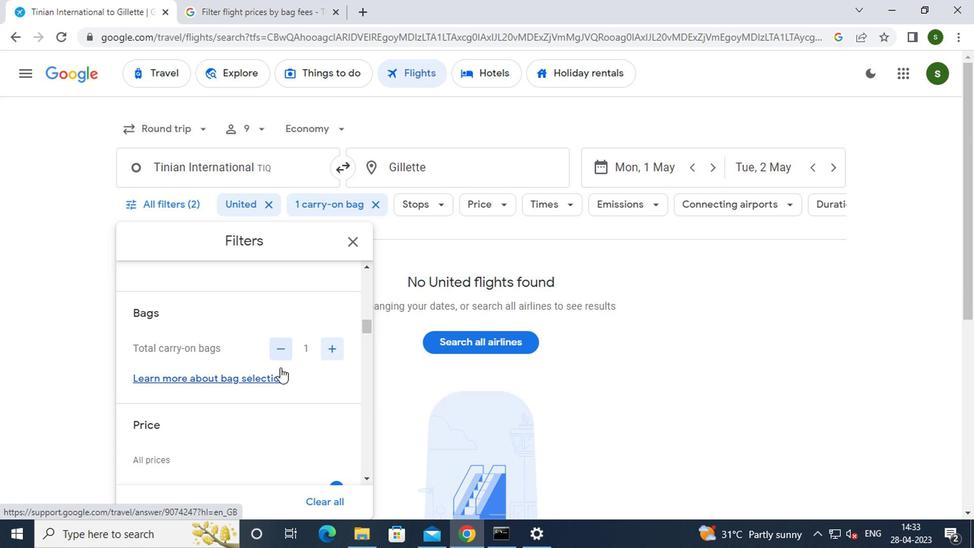 
Action: Mouse scrolled (276, 368) with delta (0, 0)
Screenshot: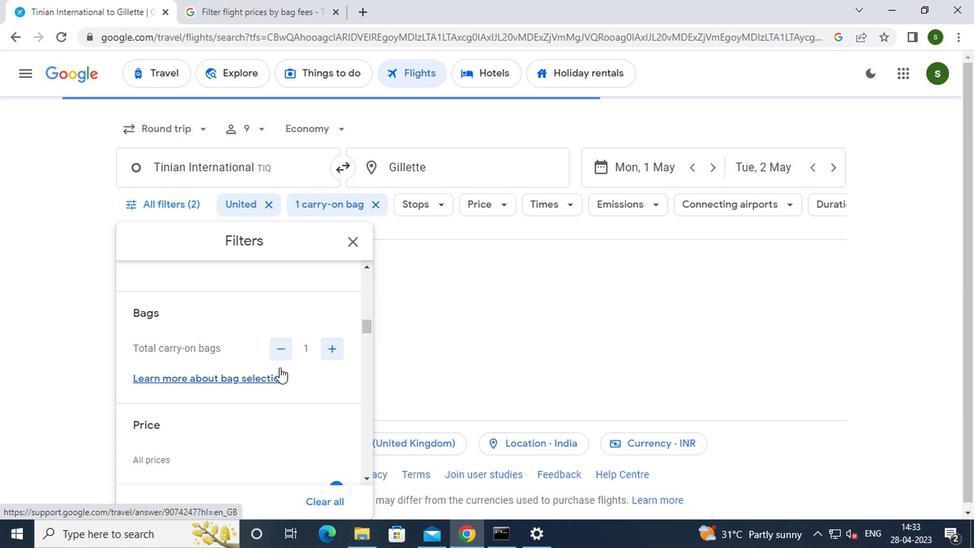 
Action: Mouse scrolled (276, 368) with delta (0, 0)
Screenshot: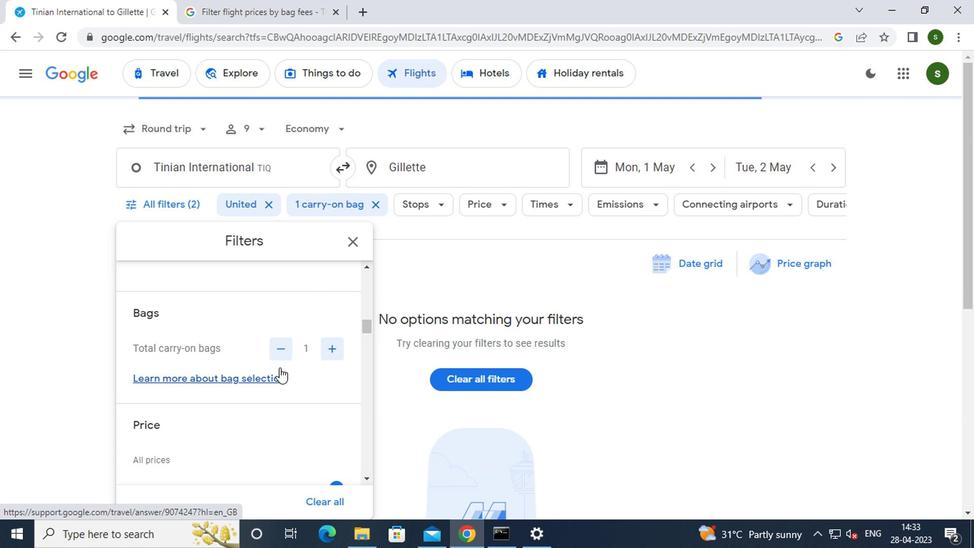 
Action: Mouse moved to (330, 346)
Screenshot: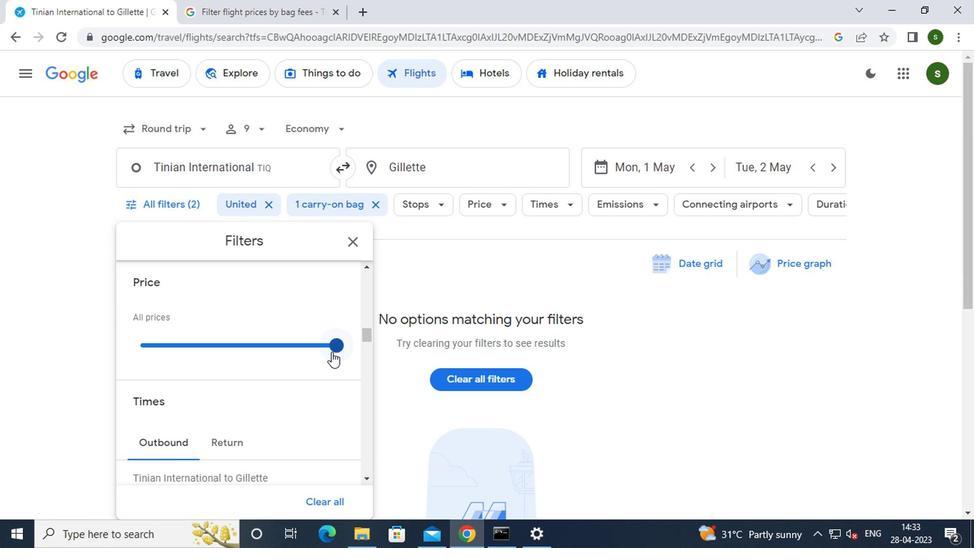 
Action: Mouse pressed left at (330, 346)
Screenshot: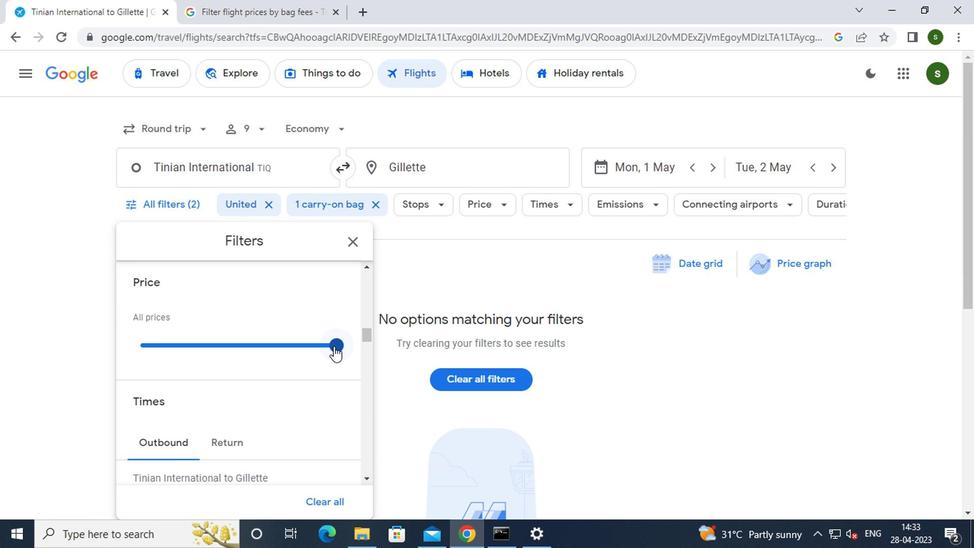 
Action: Mouse moved to (222, 403)
Screenshot: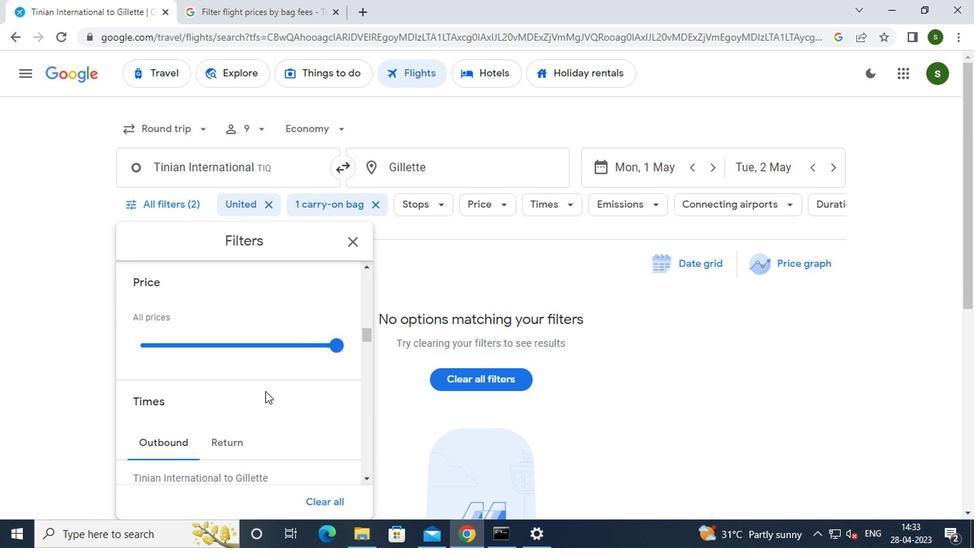 
Action: Mouse scrolled (222, 403) with delta (0, 0)
Screenshot: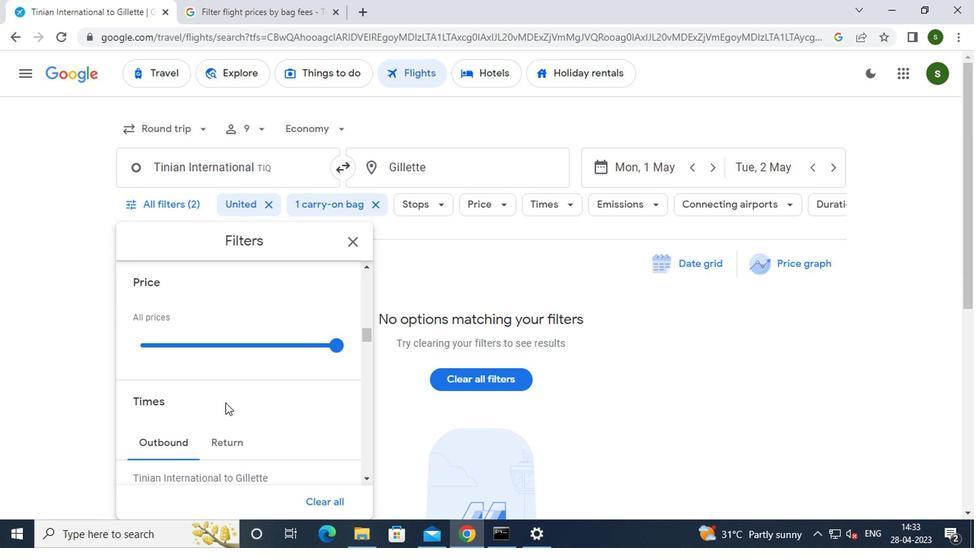 
Action: Mouse moved to (140, 470)
Screenshot: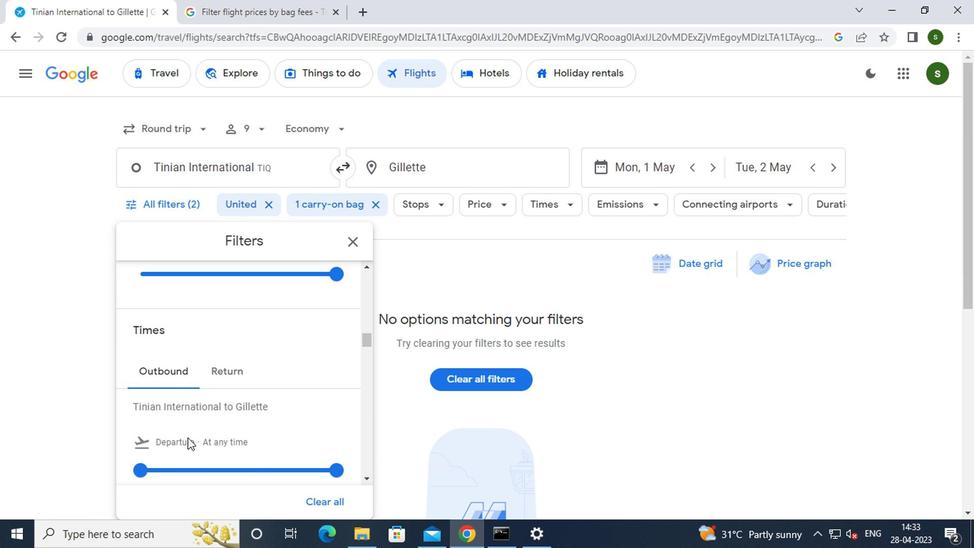 
Action: Mouse pressed left at (140, 470)
Screenshot: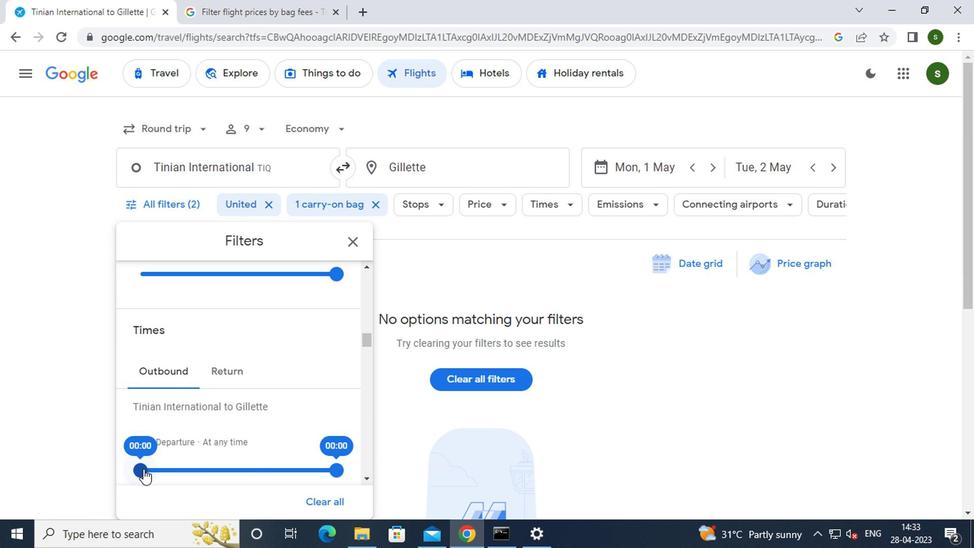 
Action: Mouse moved to (648, 386)
Screenshot: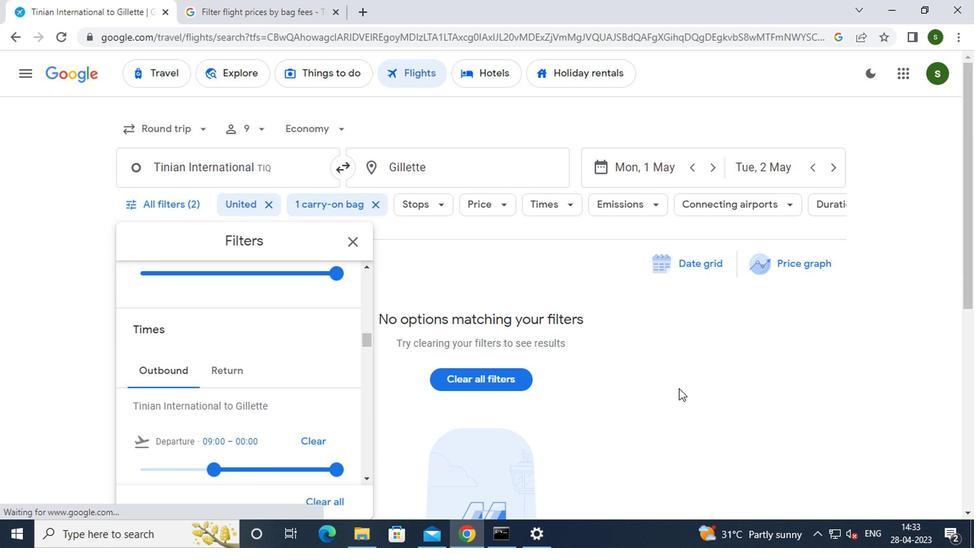 
Action: Mouse pressed left at (648, 386)
Screenshot: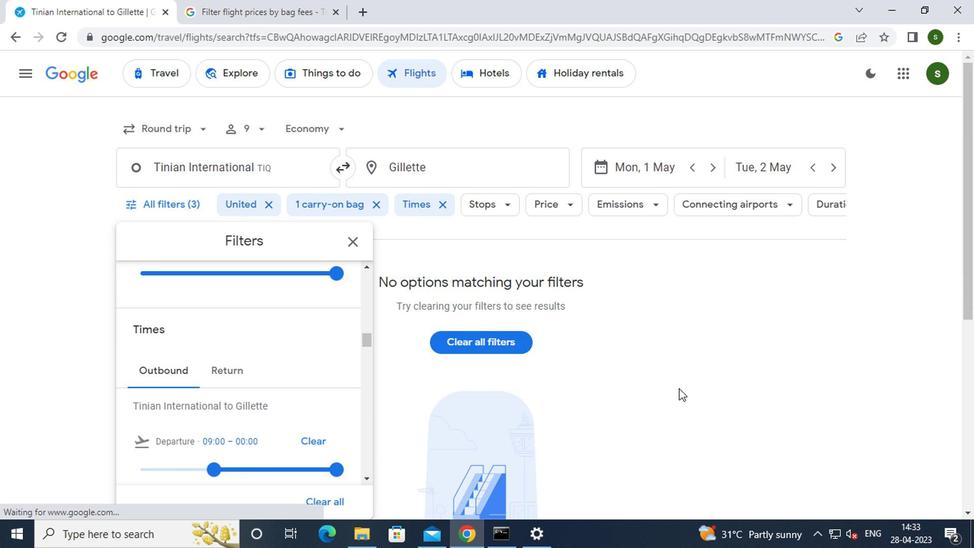 
Action: Mouse moved to (635, 391)
Screenshot: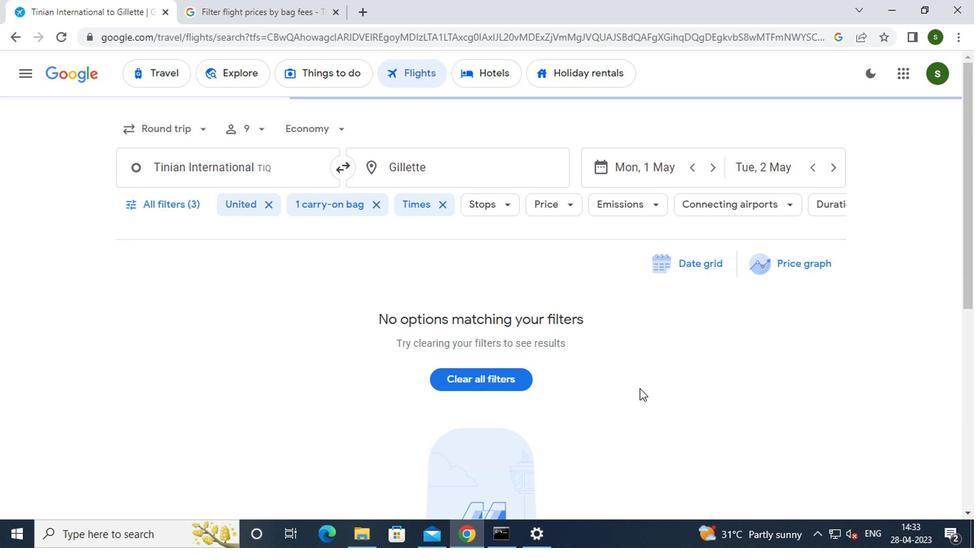 
